 Task: Search one way flight ticket for 5 adults, 2 children, 1 infant in seat and 2 infants on lap in economy from Wilmington: Wilmington International Airport to Evansville: Evansville Regional Airport on 5-3-2023. Choice of flights is JetBlue. Number of bags: 6 checked bags. Price is upto 87000. Outbound departure time preference is 17:30.
Action: Mouse moved to (312, 124)
Screenshot: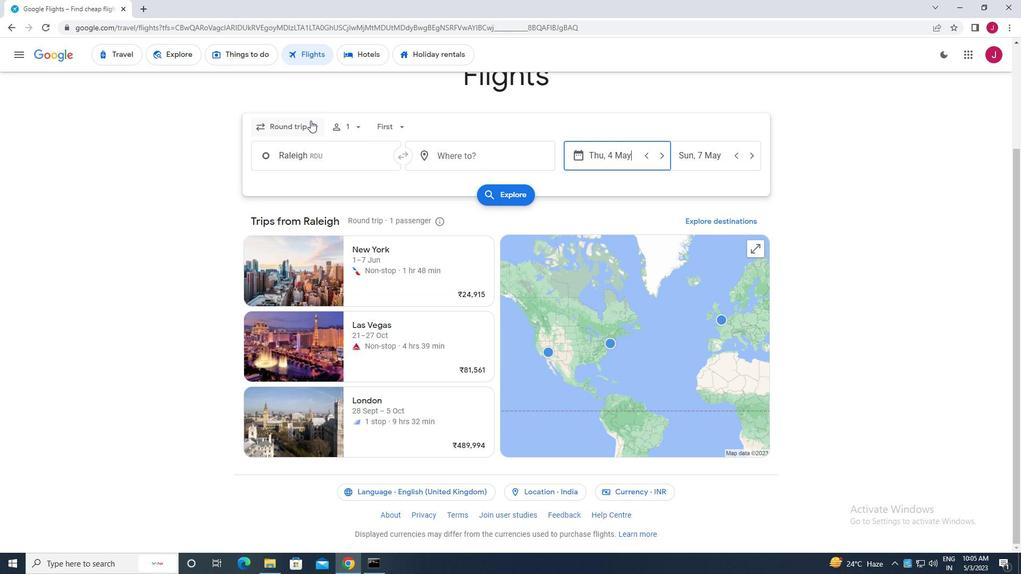 
Action: Mouse pressed left at (312, 124)
Screenshot: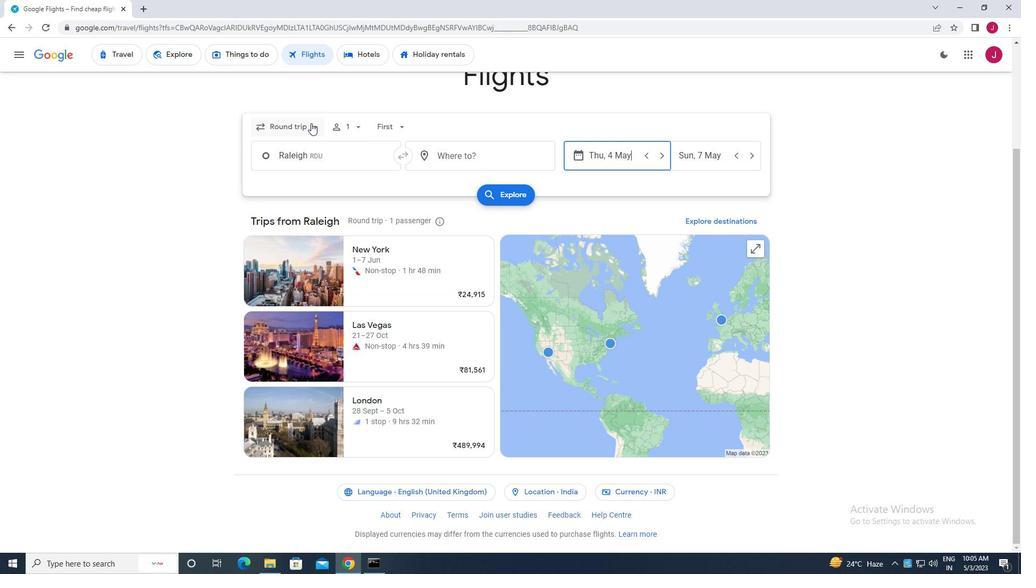 
Action: Mouse moved to (314, 176)
Screenshot: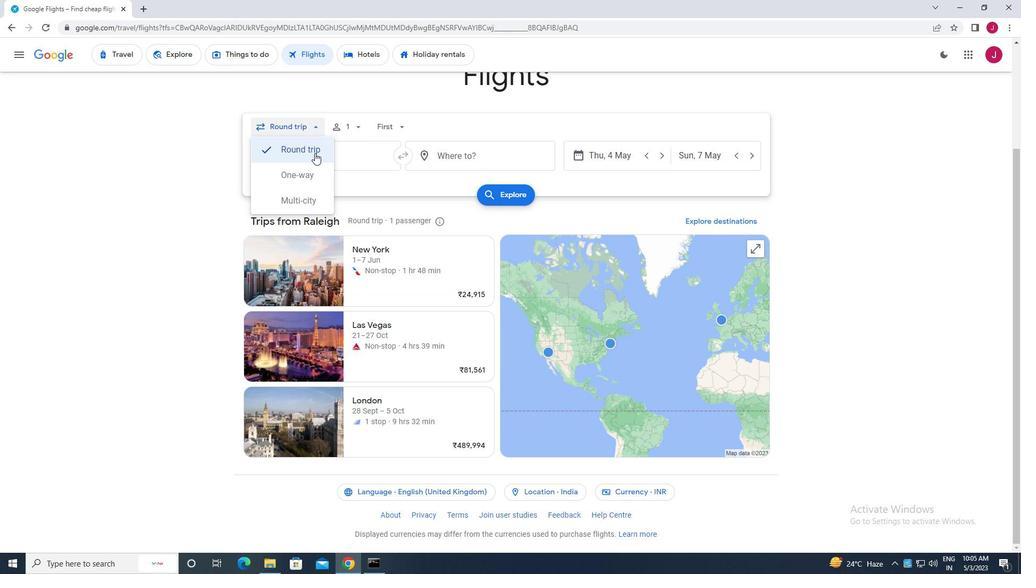 
Action: Mouse pressed left at (314, 176)
Screenshot: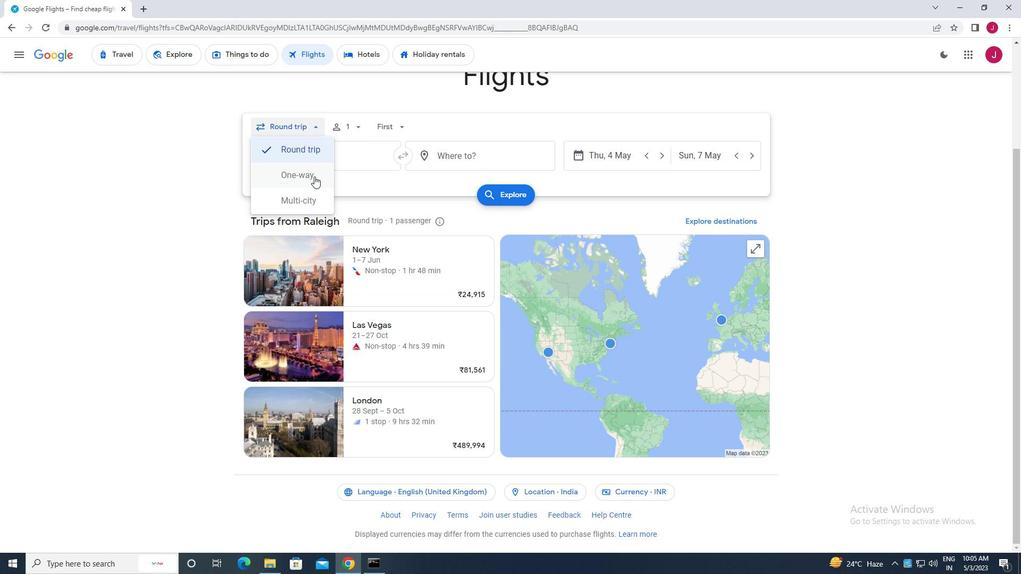 
Action: Mouse moved to (353, 129)
Screenshot: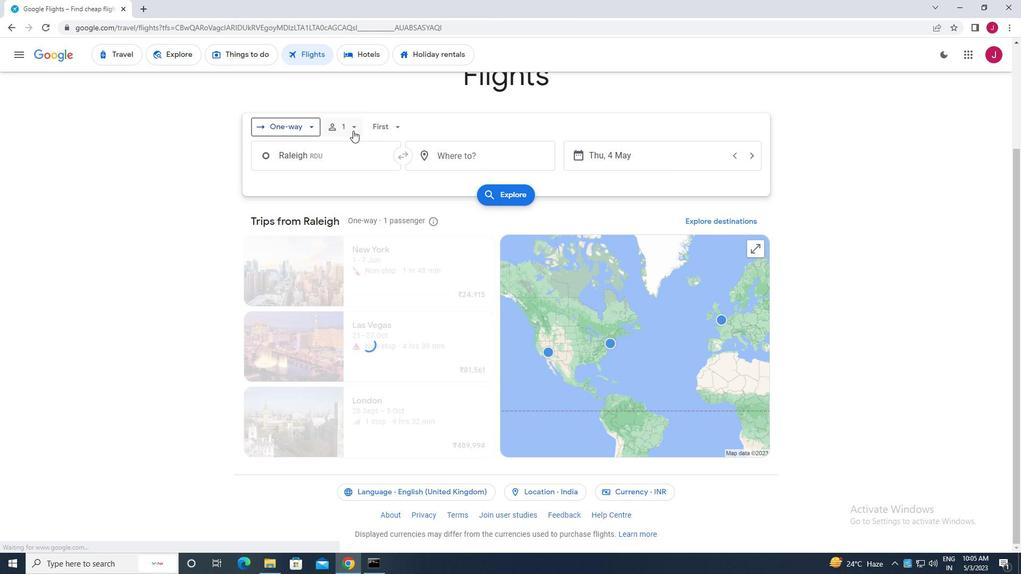 
Action: Mouse pressed left at (353, 129)
Screenshot: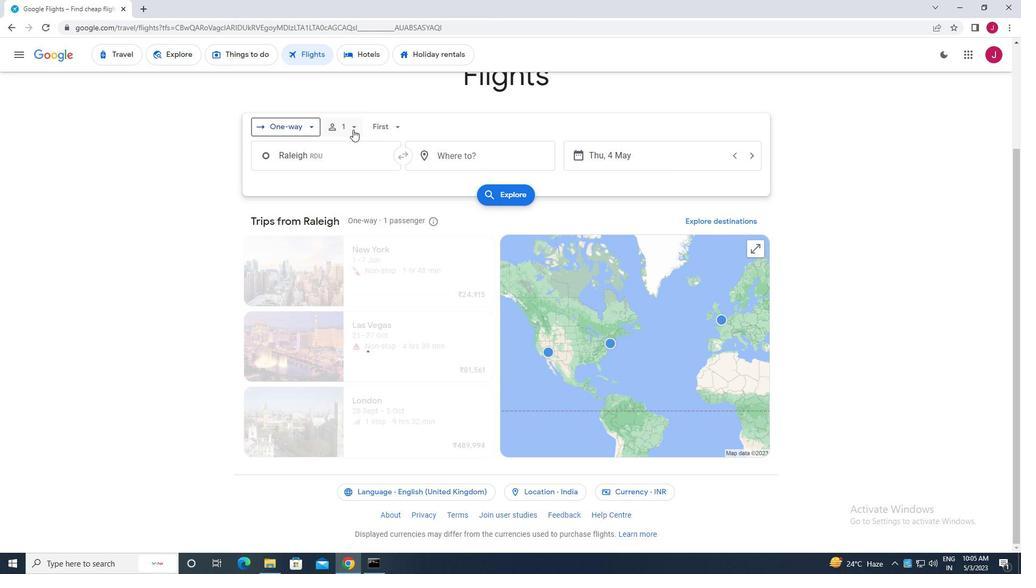 
Action: Mouse moved to (438, 155)
Screenshot: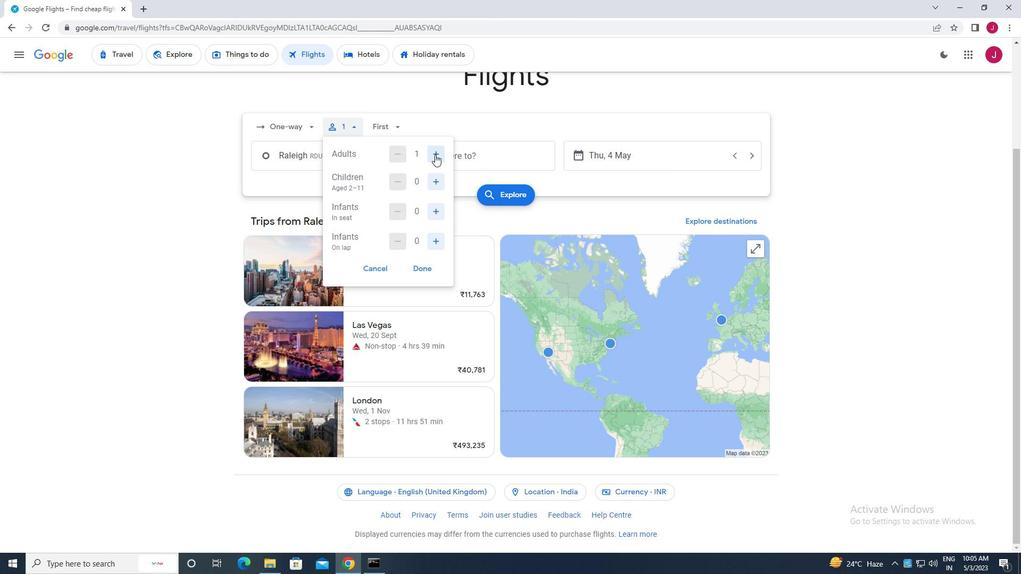 
Action: Mouse pressed left at (438, 155)
Screenshot: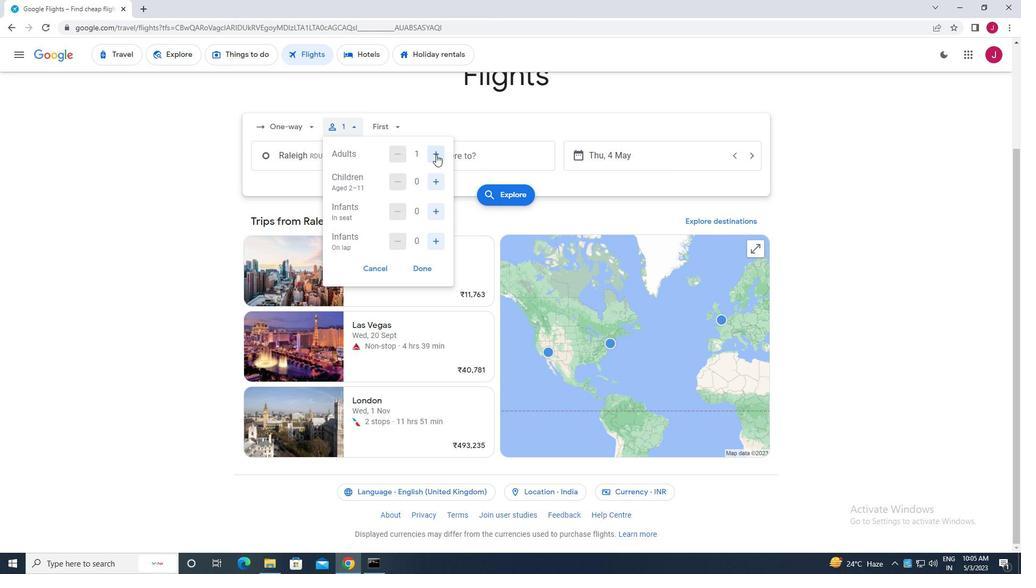 
Action: Mouse pressed left at (438, 155)
Screenshot: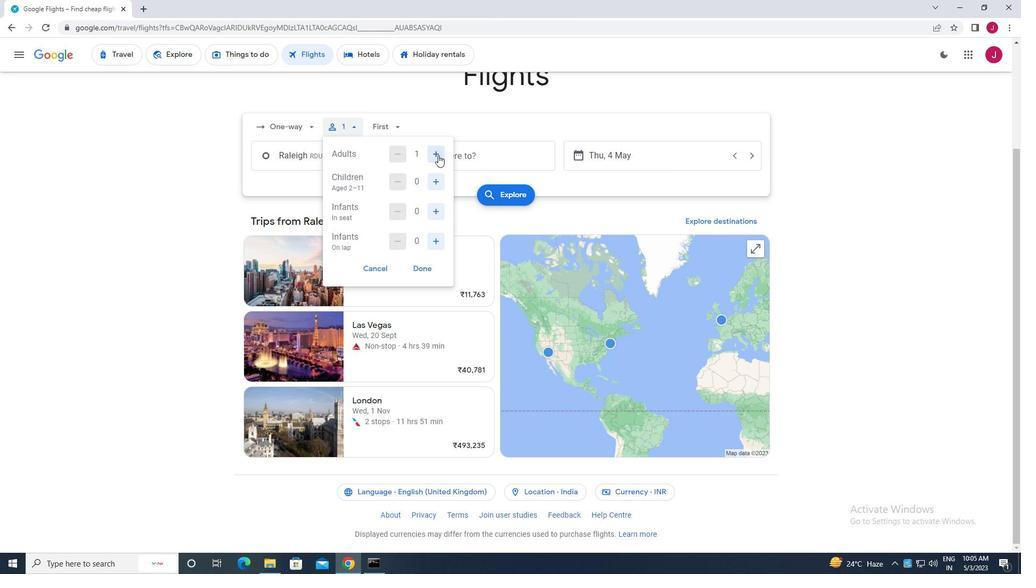 
Action: Mouse pressed left at (438, 155)
Screenshot: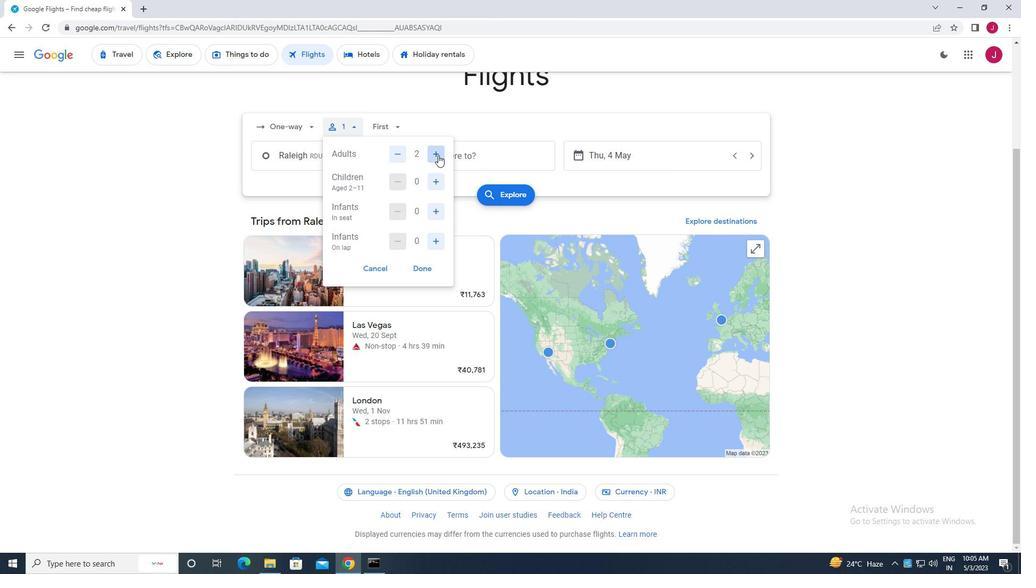 
Action: Mouse pressed left at (438, 155)
Screenshot: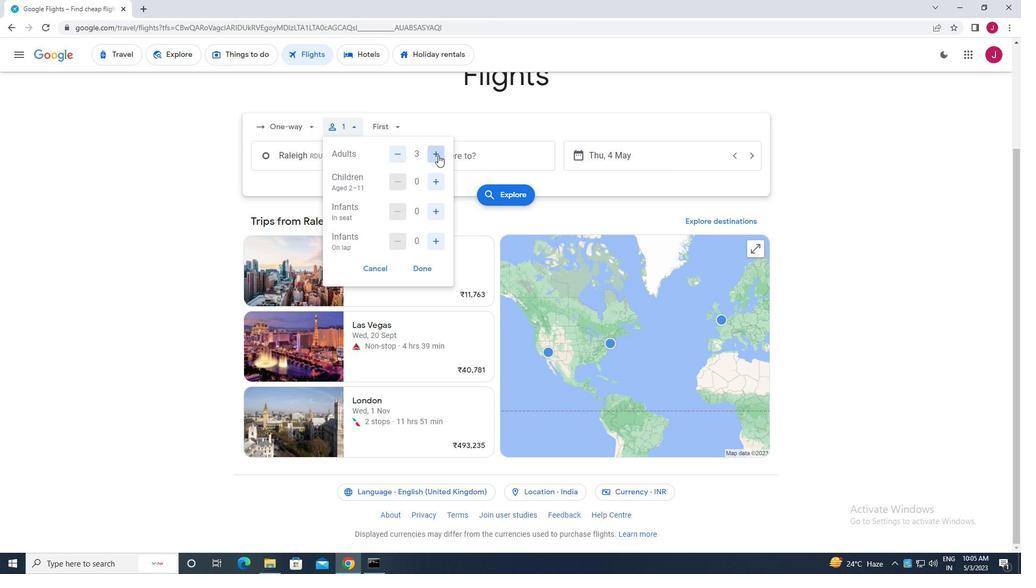 
Action: Mouse moved to (437, 182)
Screenshot: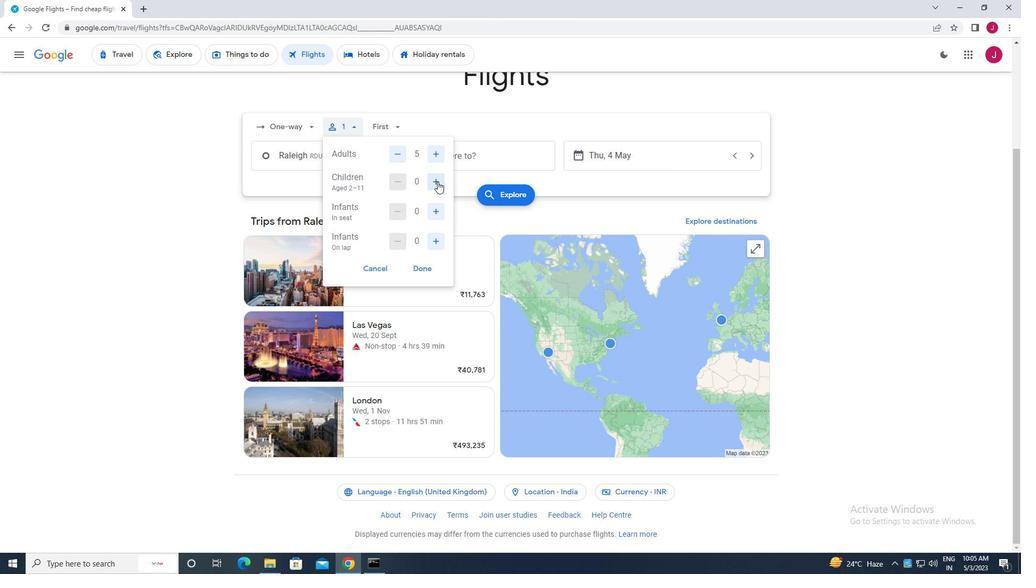 
Action: Mouse pressed left at (437, 182)
Screenshot: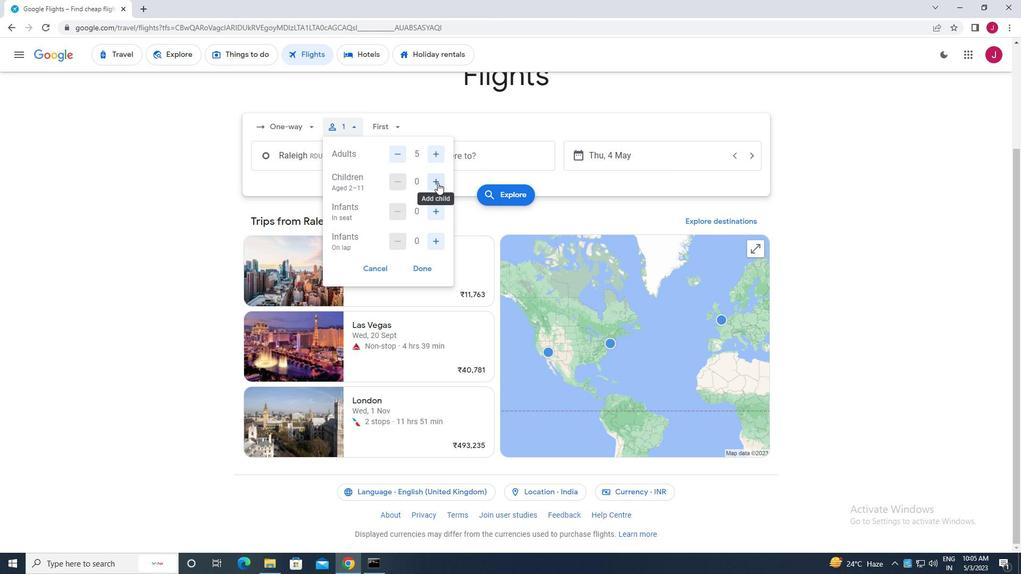 
Action: Mouse pressed left at (437, 182)
Screenshot: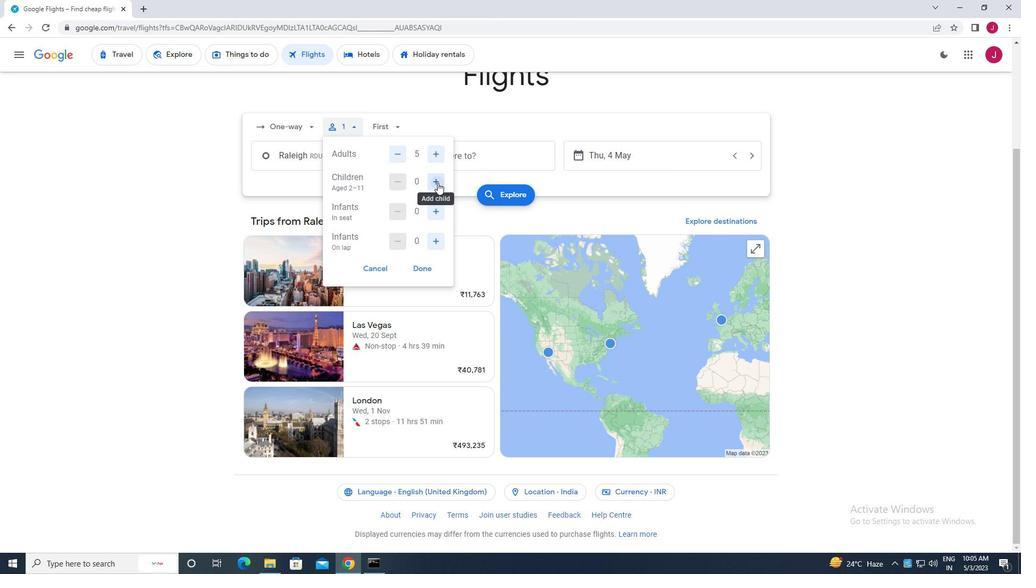 
Action: Mouse moved to (436, 215)
Screenshot: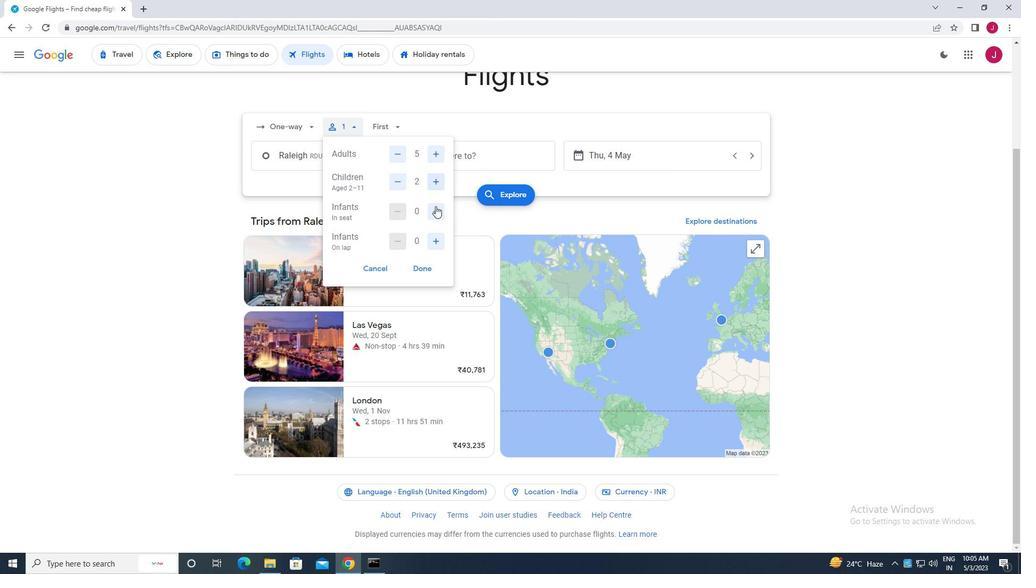 
Action: Mouse pressed left at (436, 215)
Screenshot: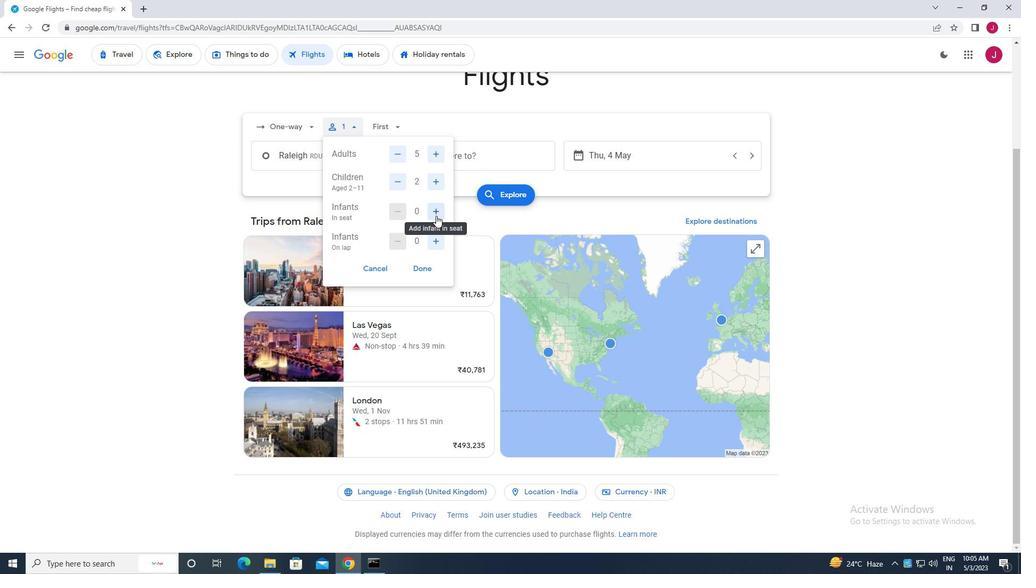
Action: Mouse moved to (438, 239)
Screenshot: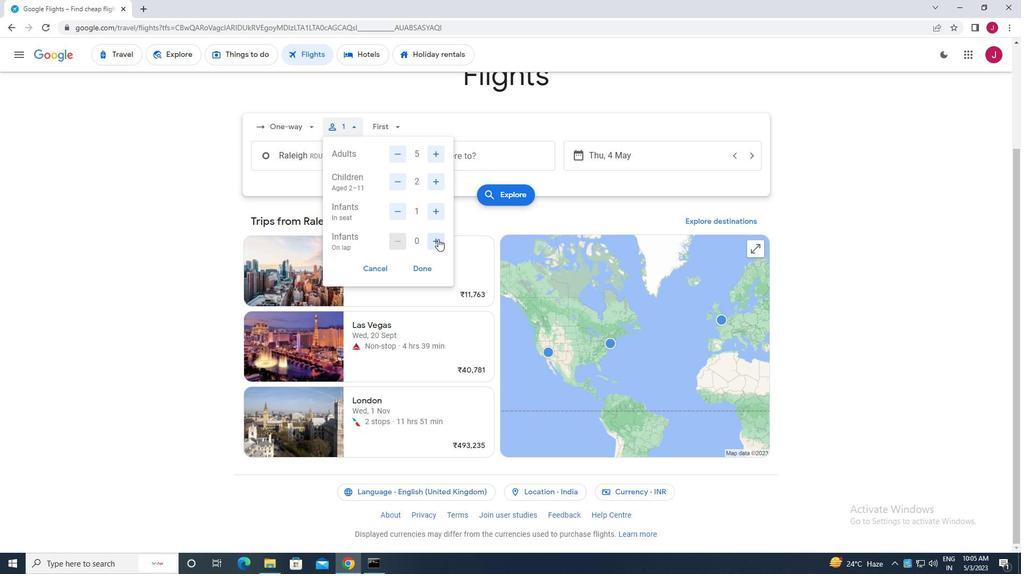 
Action: Mouse pressed left at (438, 239)
Screenshot: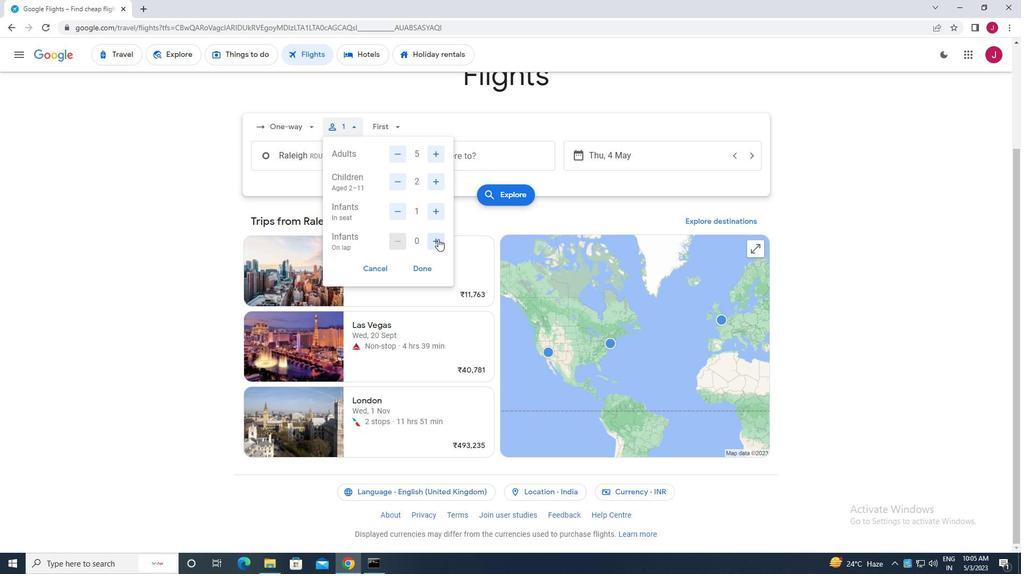 
Action: Mouse pressed left at (438, 239)
Screenshot: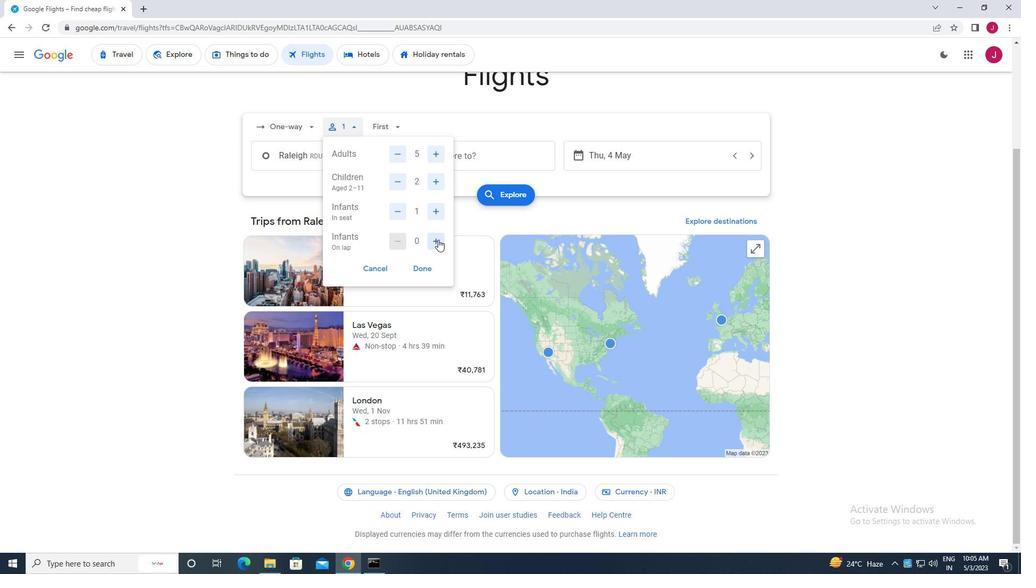 
Action: Mouse moved to (396, 240)
Screenshot: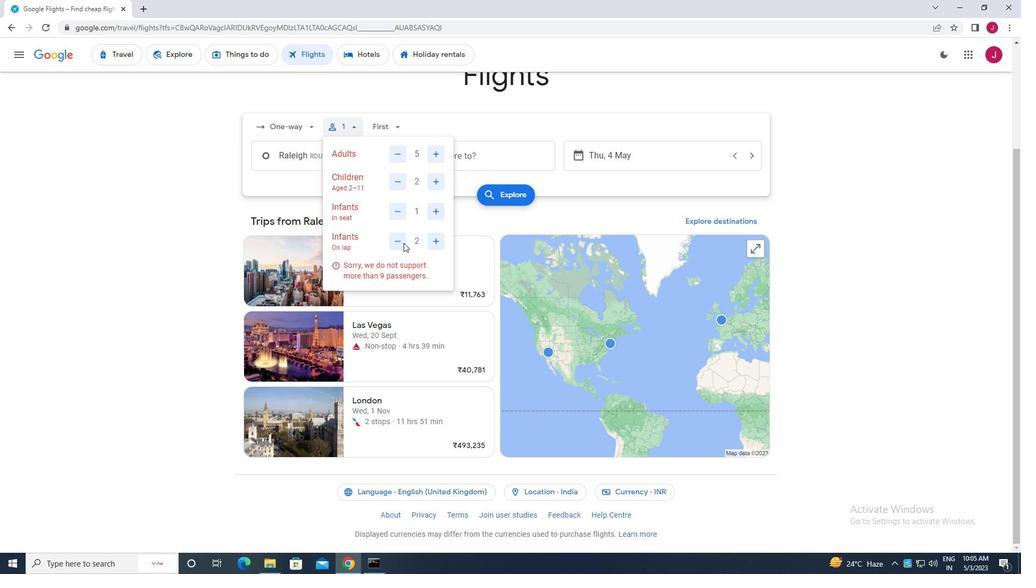 
Action: Mouse pressed left at (396, 240)
Screenshot: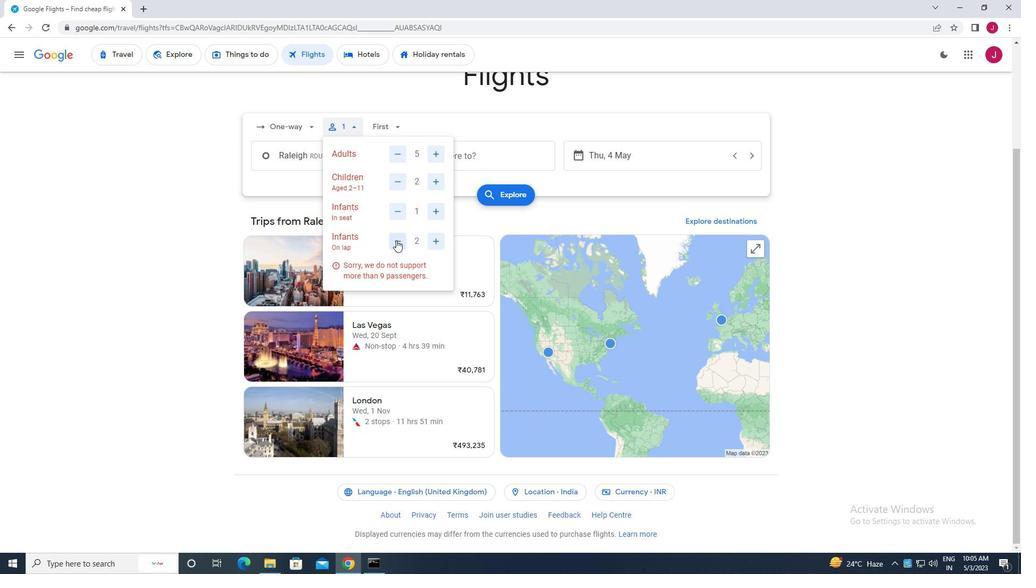 
Action: Mouse moved to (416, 266)
Screenshot: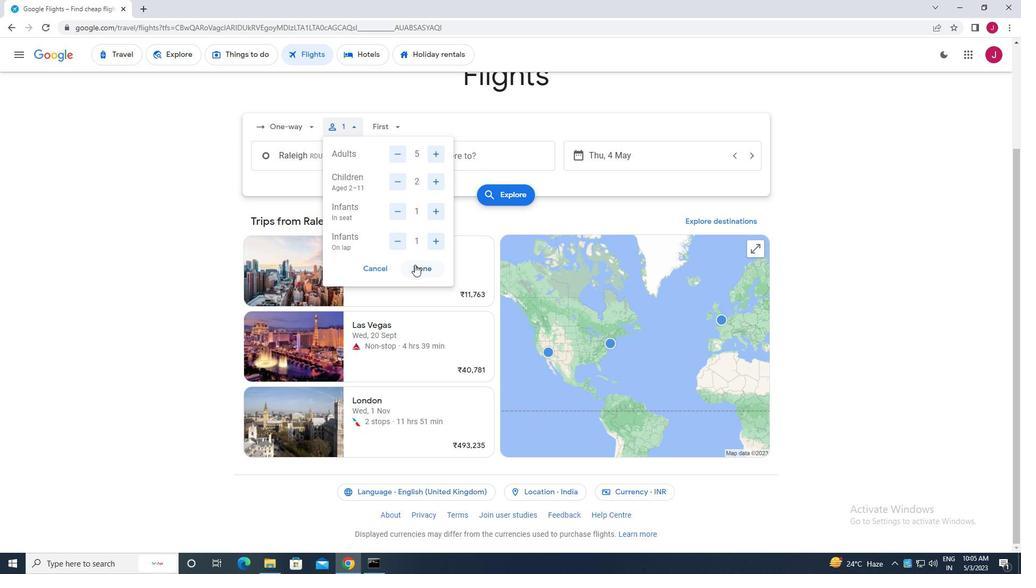 
Action: Mouse pressed left at (416, 266)
Screenshot: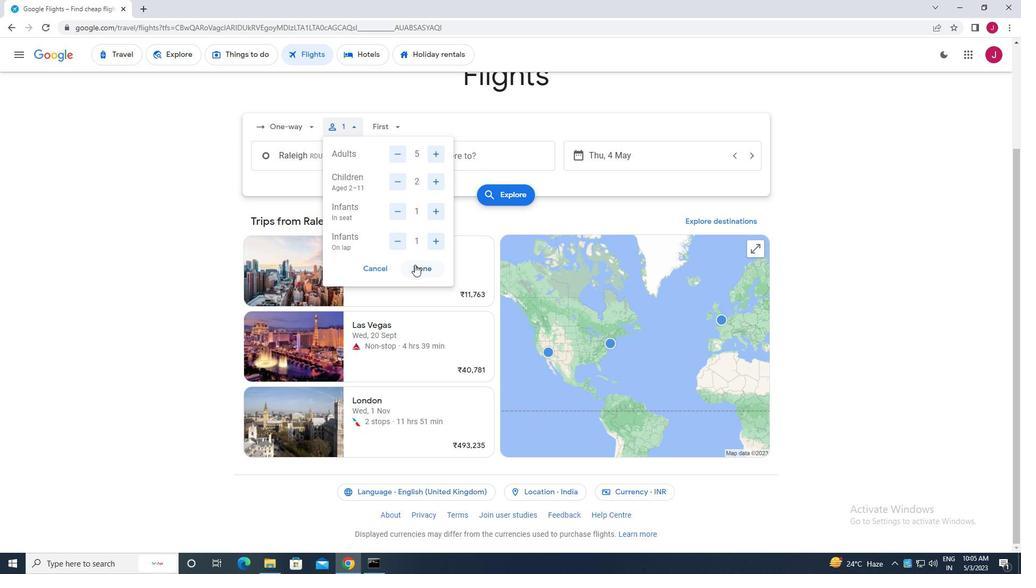 
Action: Mouse moved to (394, 129)
Screenshot: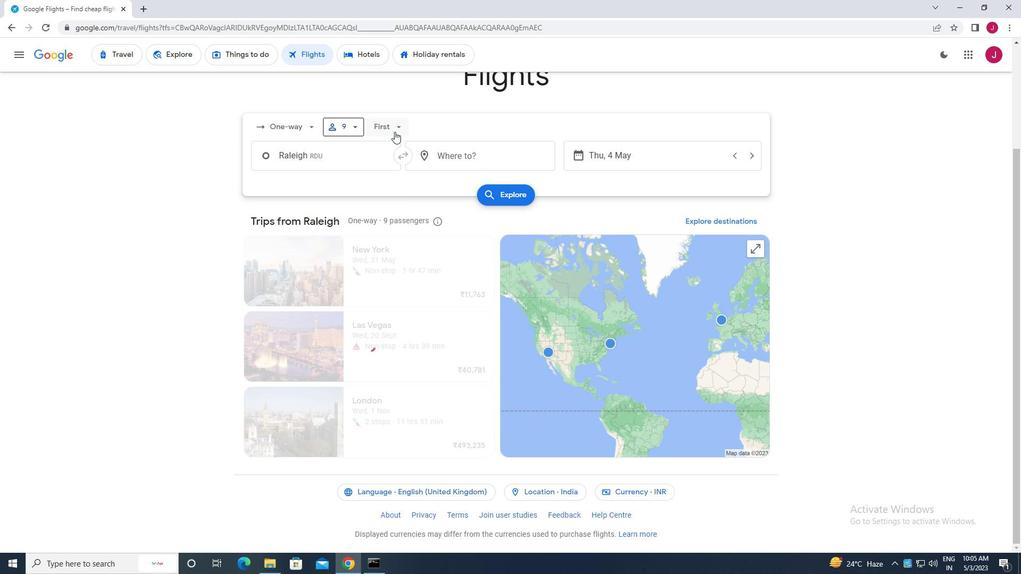 
Action: Mouse pressed left at (394, 129)
Screenshot: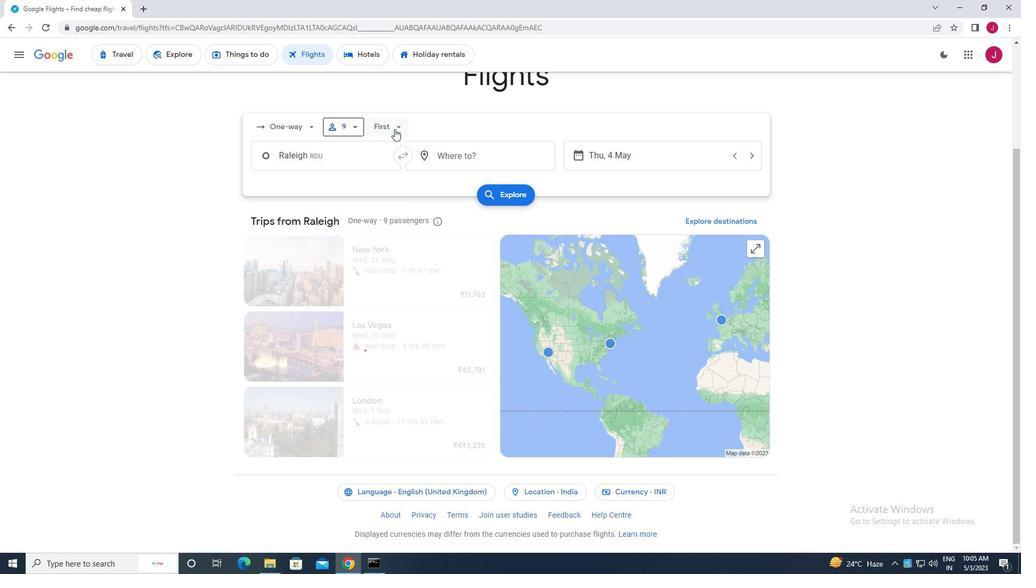 
Action: Mouse moved to (416, 151)
Screenshot: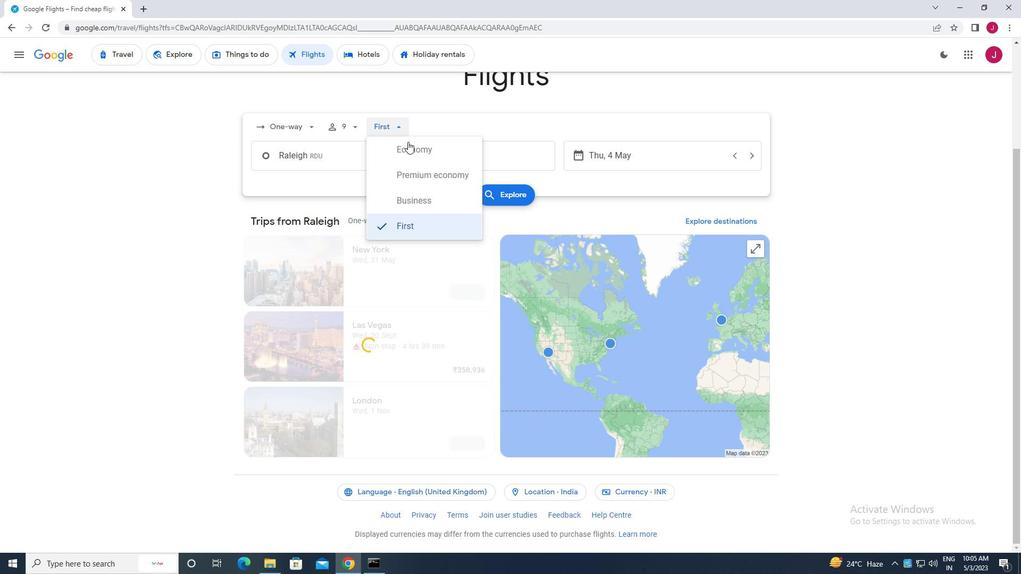 
Action: Mouse pressed left at (416, 151)
Screenshot: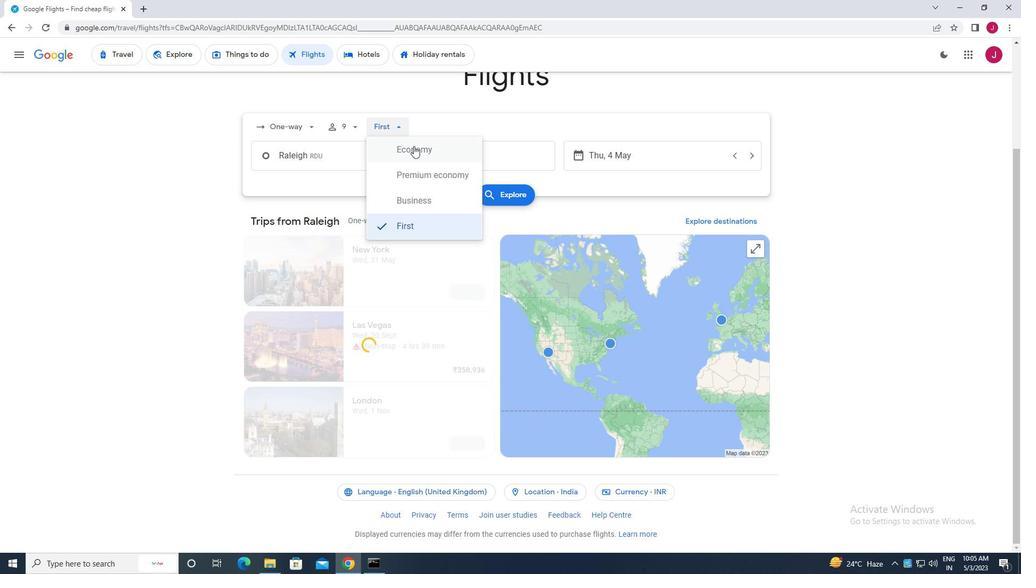 
Action: Mouse moved to (337, 153)
Screenshot: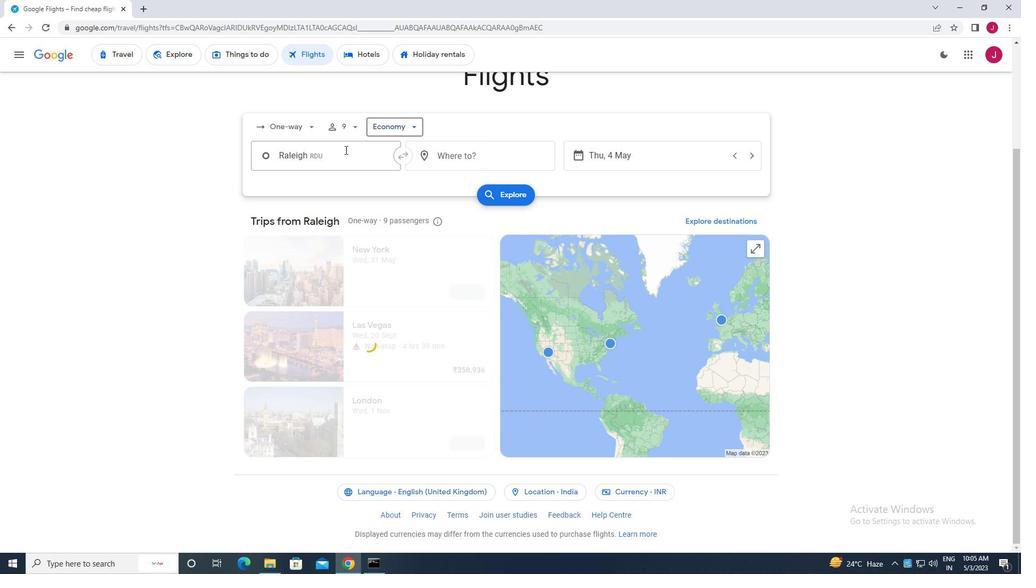 
Action: Mouse pressed left at (337, 153)
Screenshot: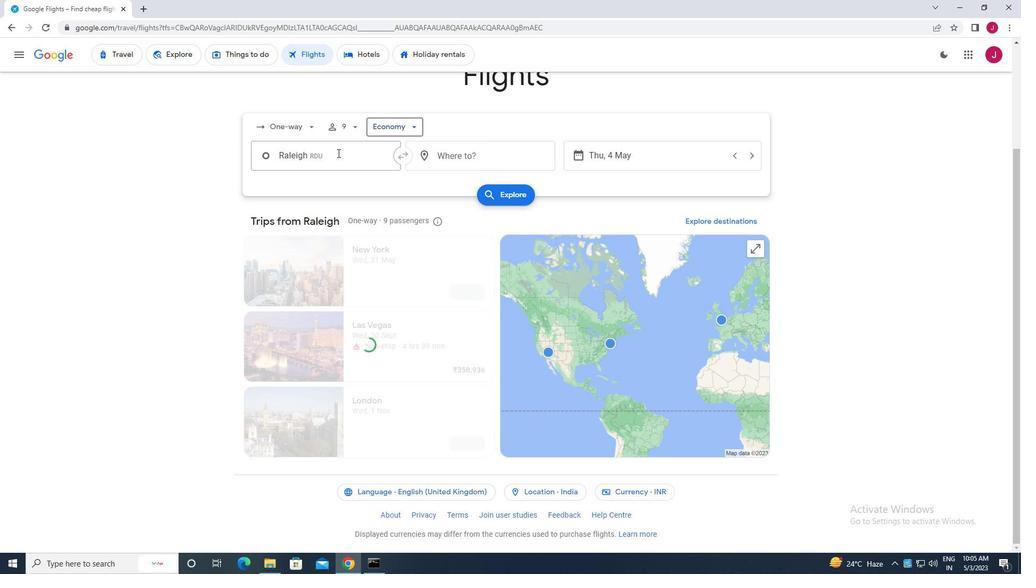 
Action: Mouse moved to (340, 152)
Screenshot: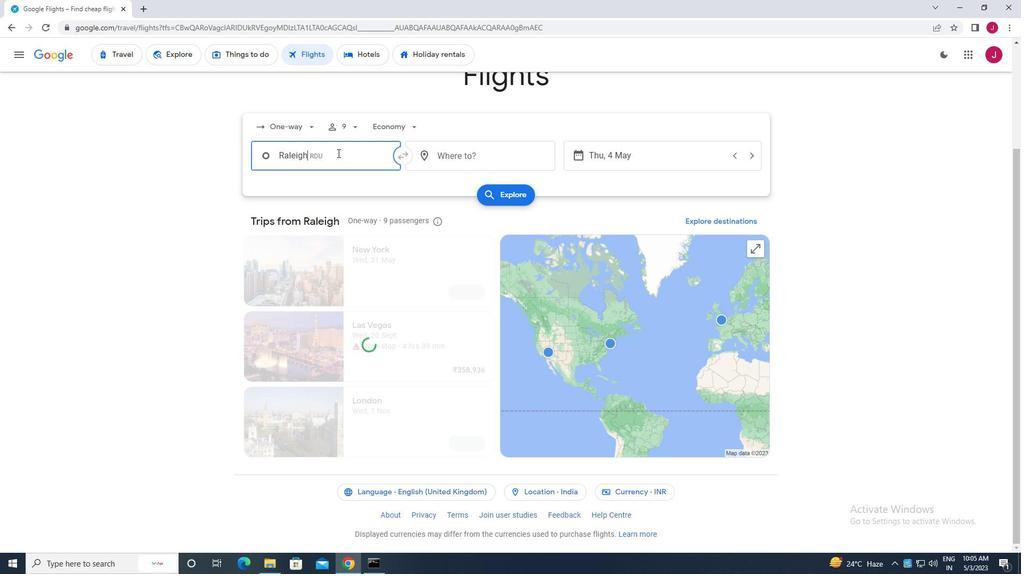 
Action: Key pressed wilmington
Screenshot: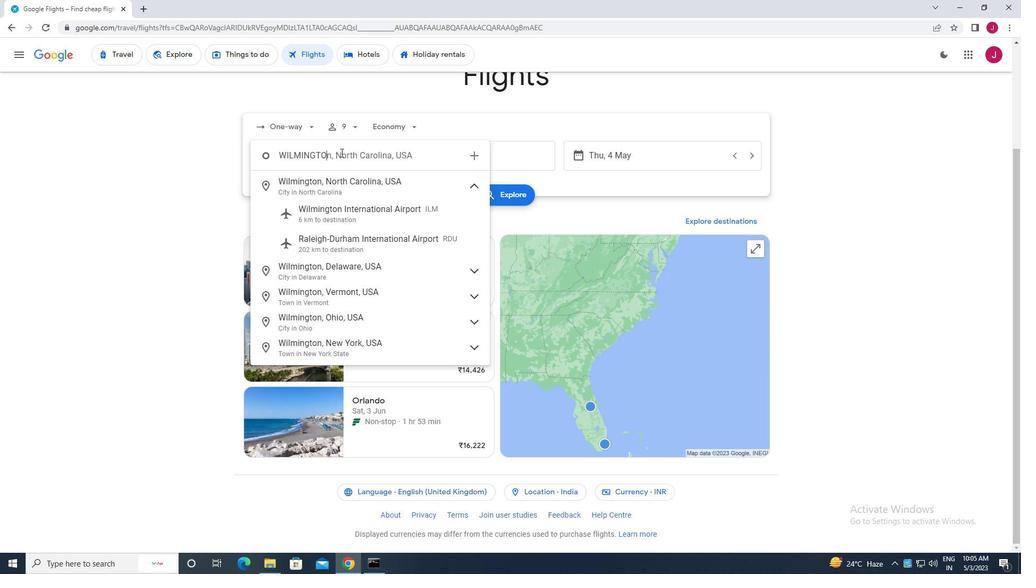 
Action: Mouse moved to (355, 209)
Screenshot: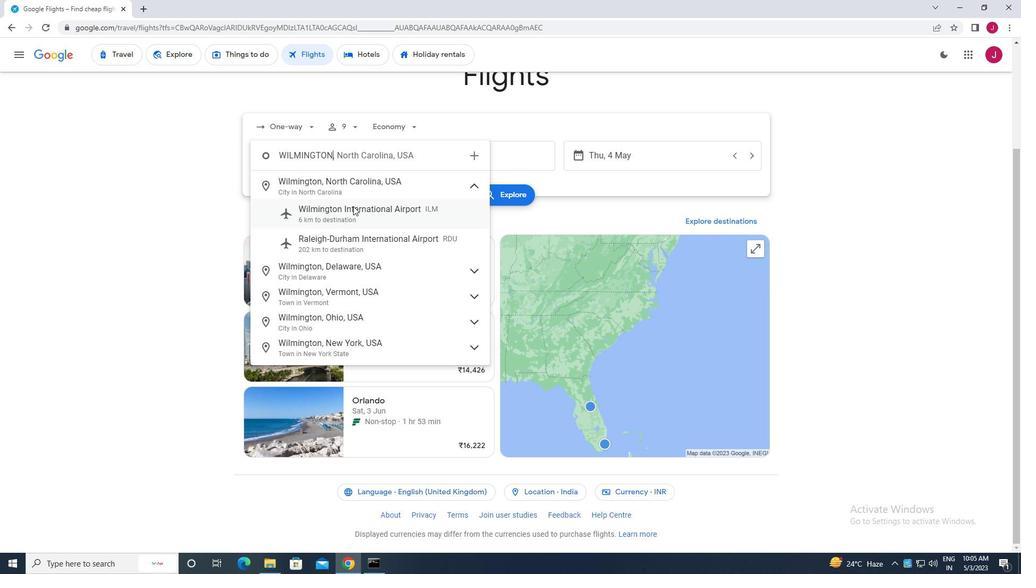 
Action: Mouse pressed left at (355, 209)
Screenshot: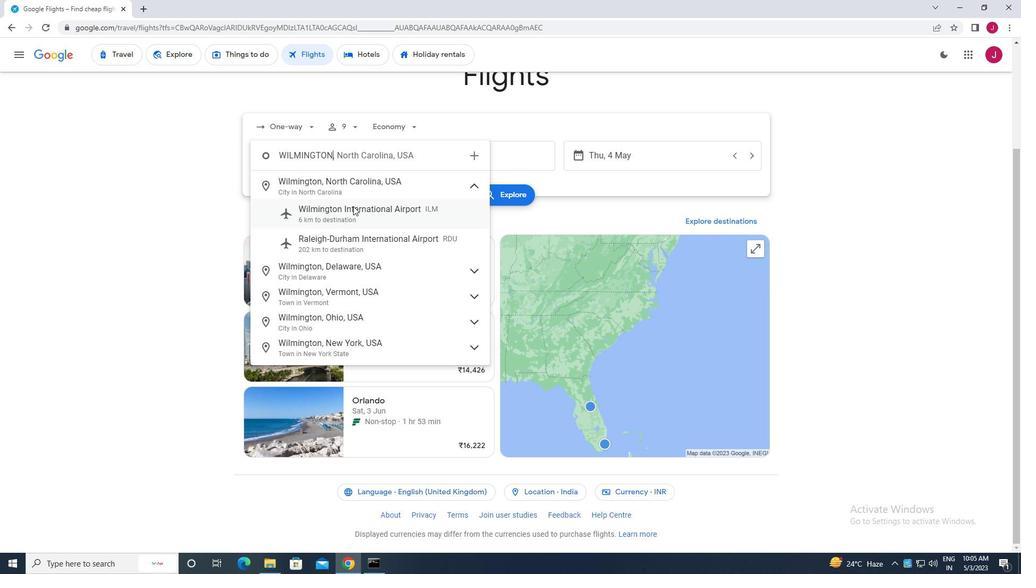 
Action: Mouse moved to (482, 149)
Screenshot: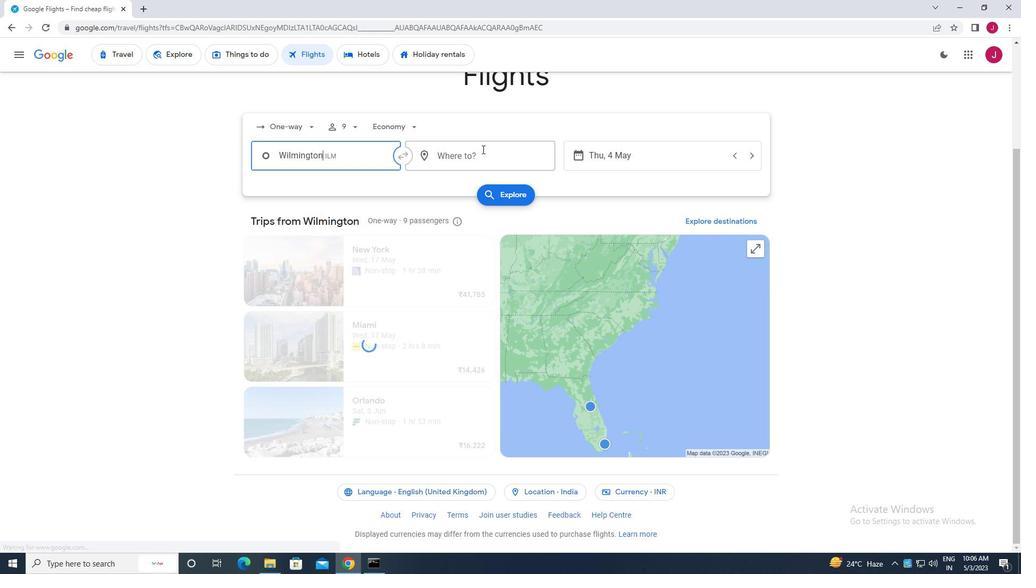 
Action: Mouse pressed left at (482, 149)
Screenshot: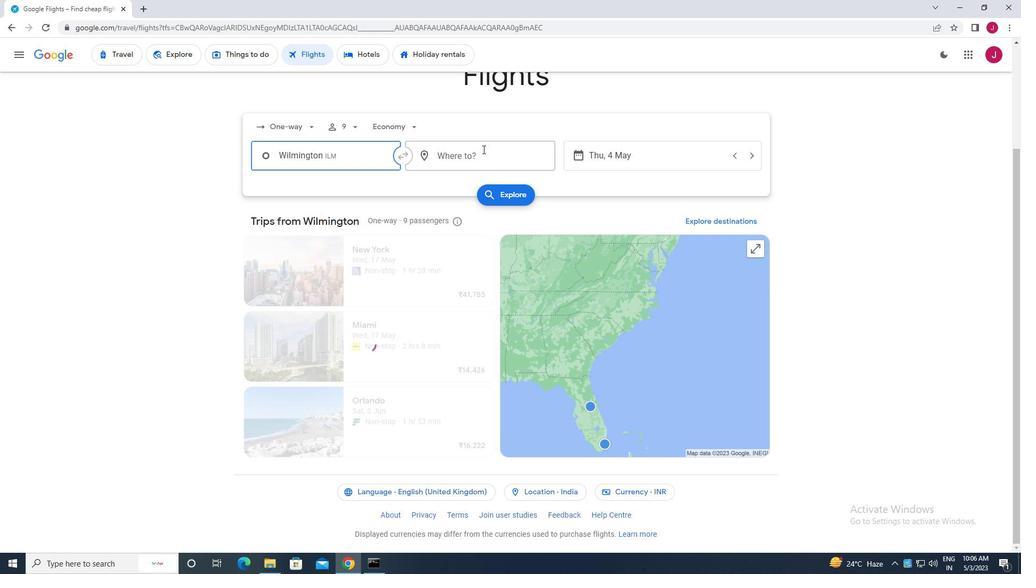 
Action: Mouse moved to (483, 149)
Screenshot: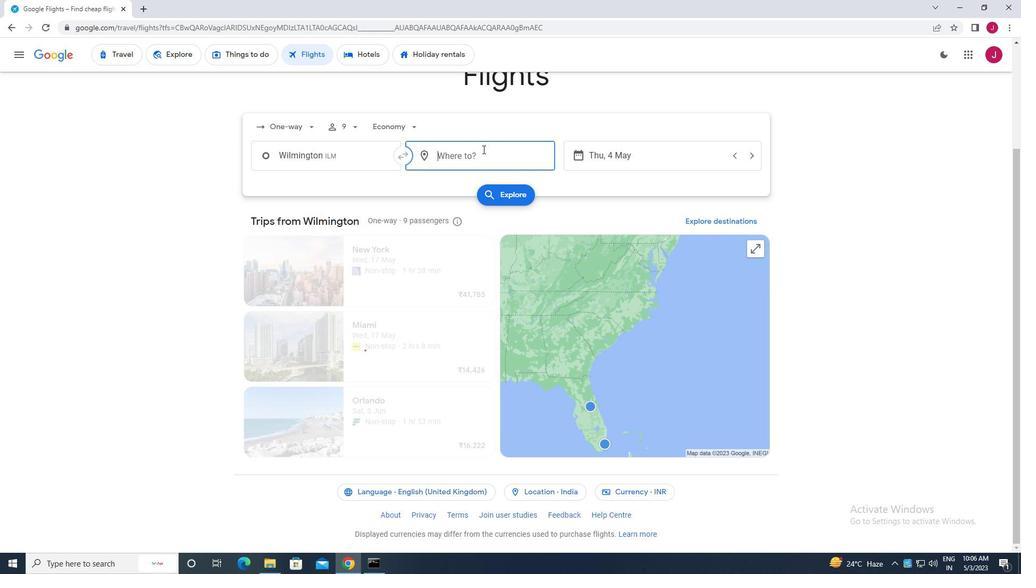 
Action: Key pressed evans
Screenshot: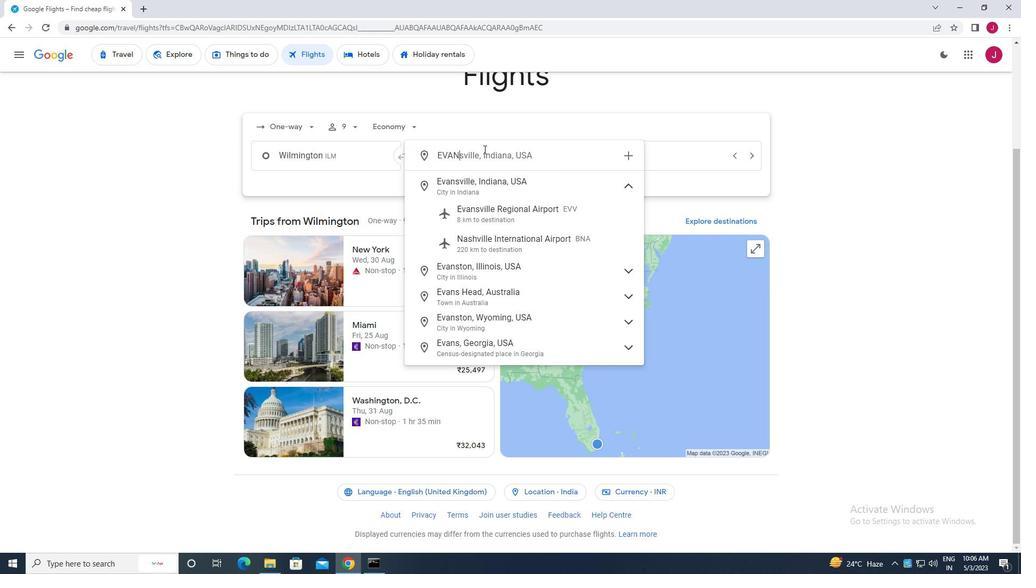 
Action: Mouse moved to (497, 210)
Screenshot: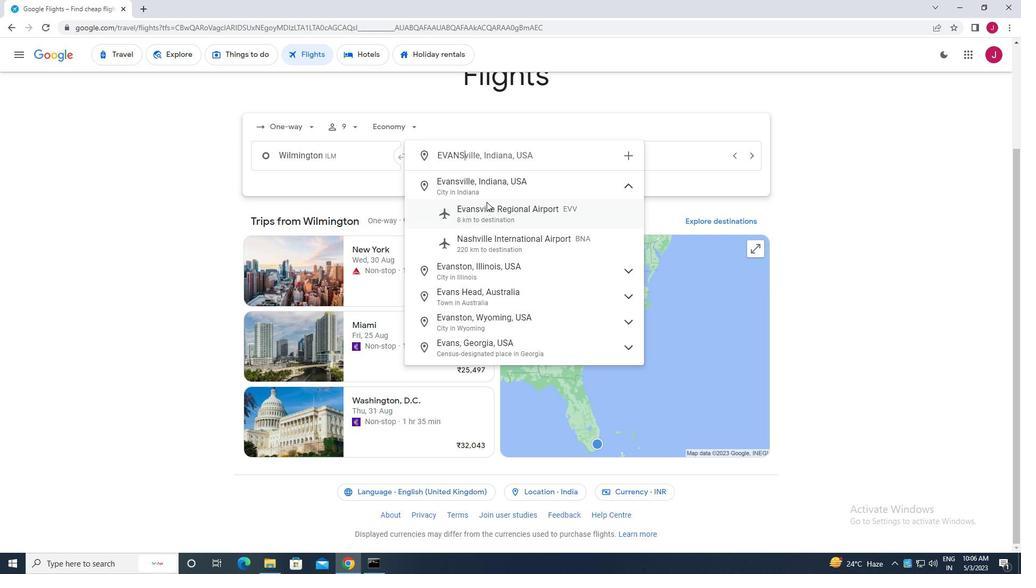 
Action: Mouse pressed left at (497, 210)
Screenshot: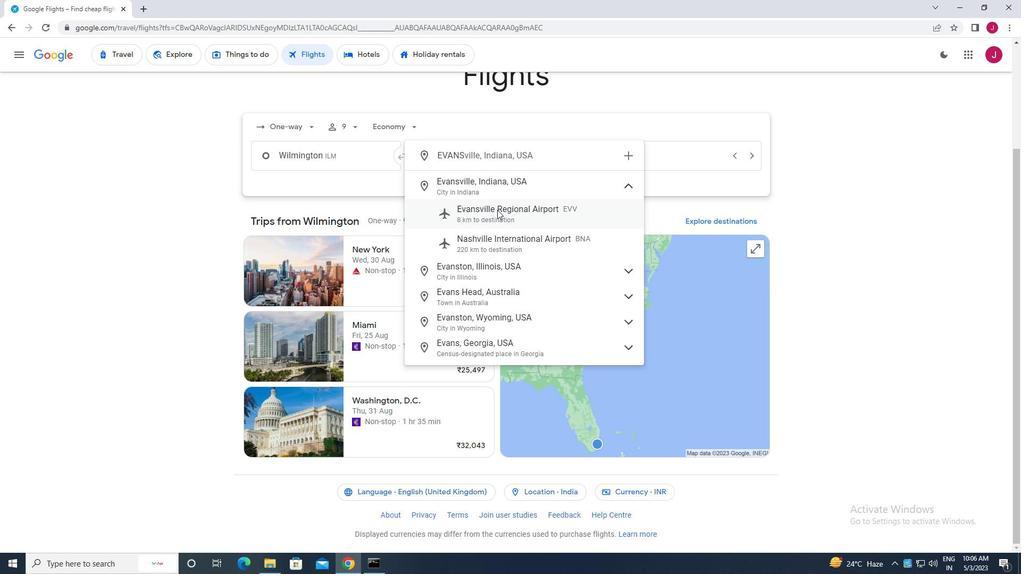 
Action: Mouse moved to (647, 157)
Screenshot: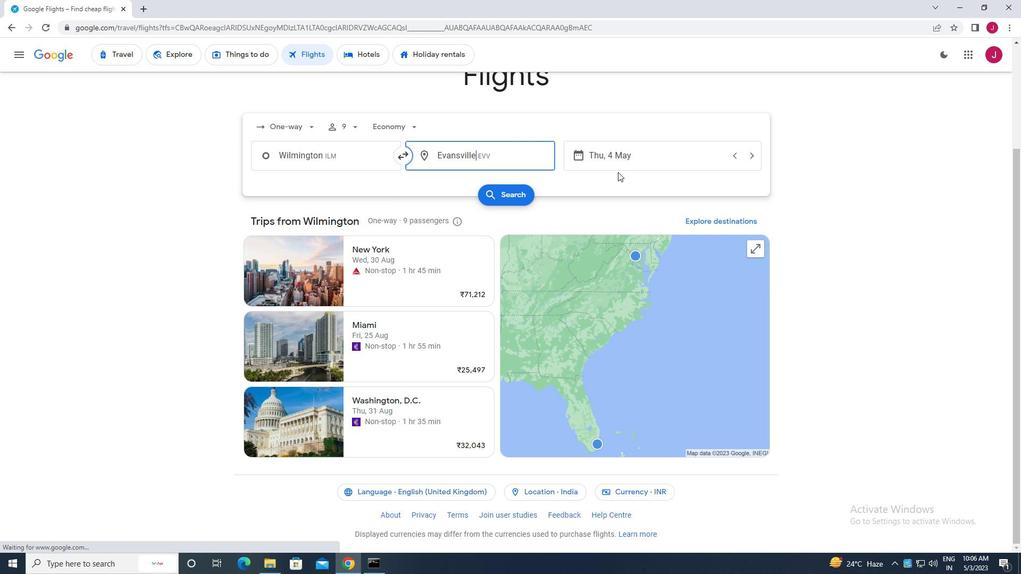 
Action: Mouse pressed left at (647, 157)
Screenshot: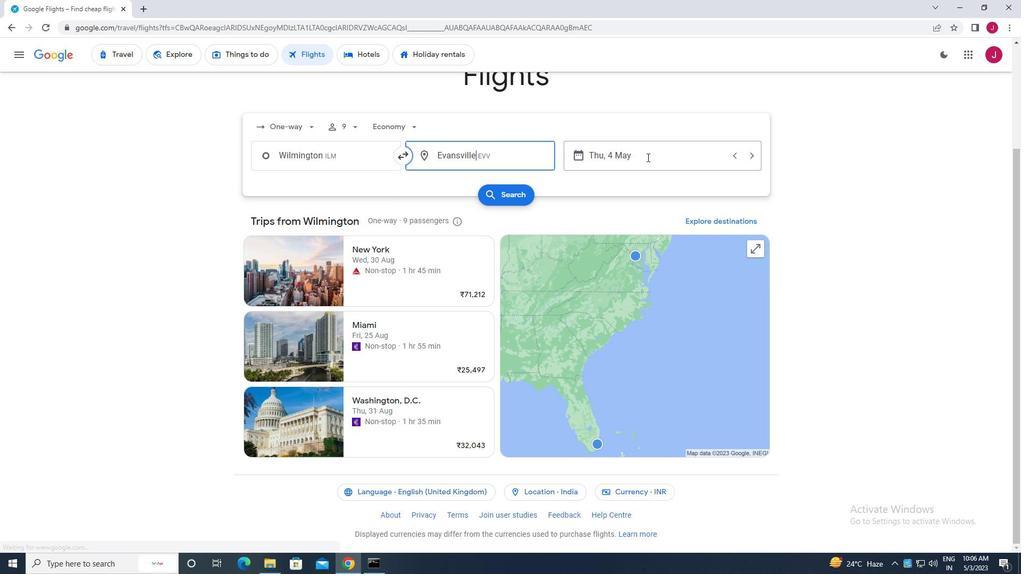 
Action: Mouse moved to (459, 242)
Screenshot: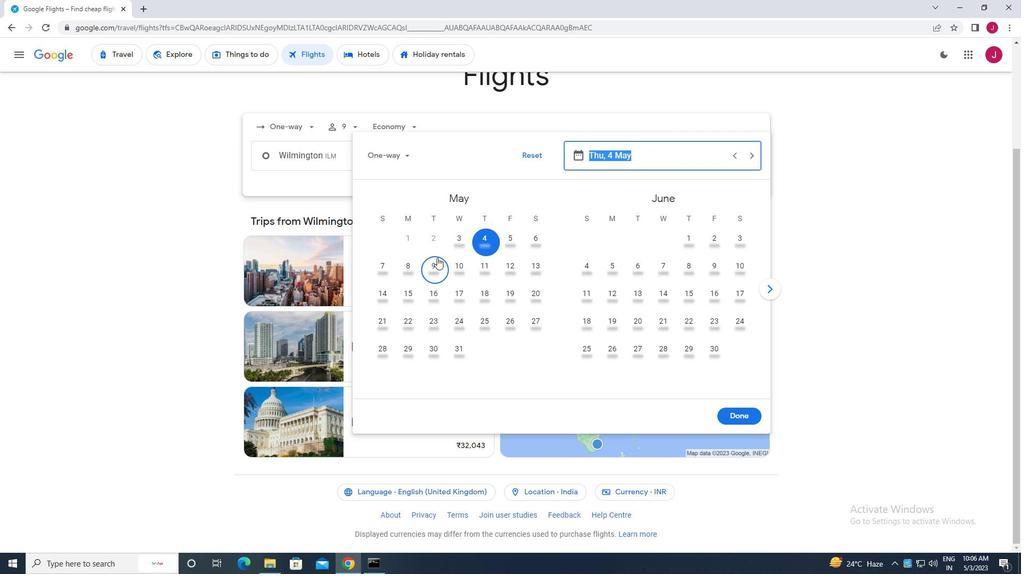 
Action: Mouse pressed left at (459, 242)
Screenshot: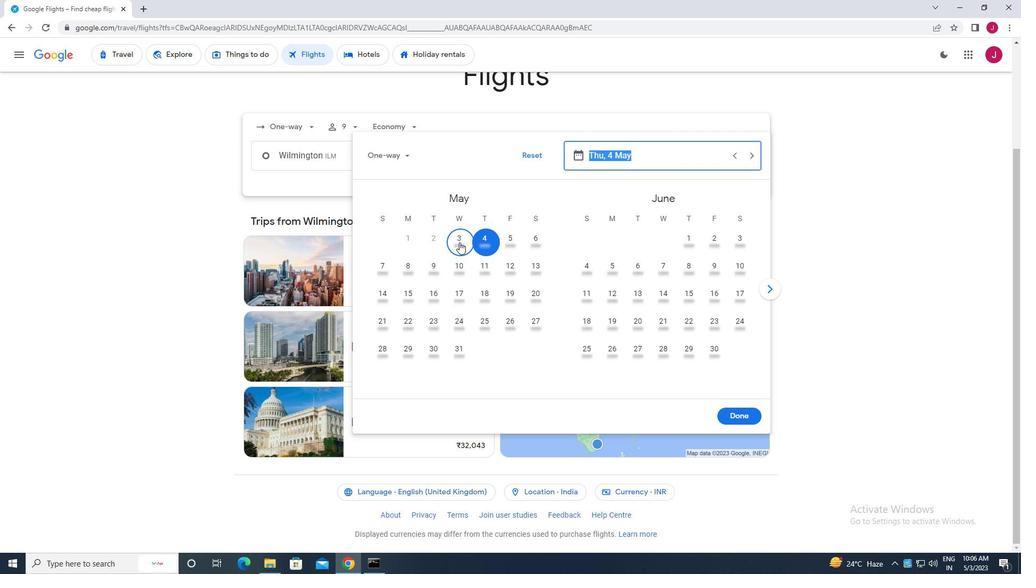 
Action: Mouse moved to (734, 411)
Screenshot: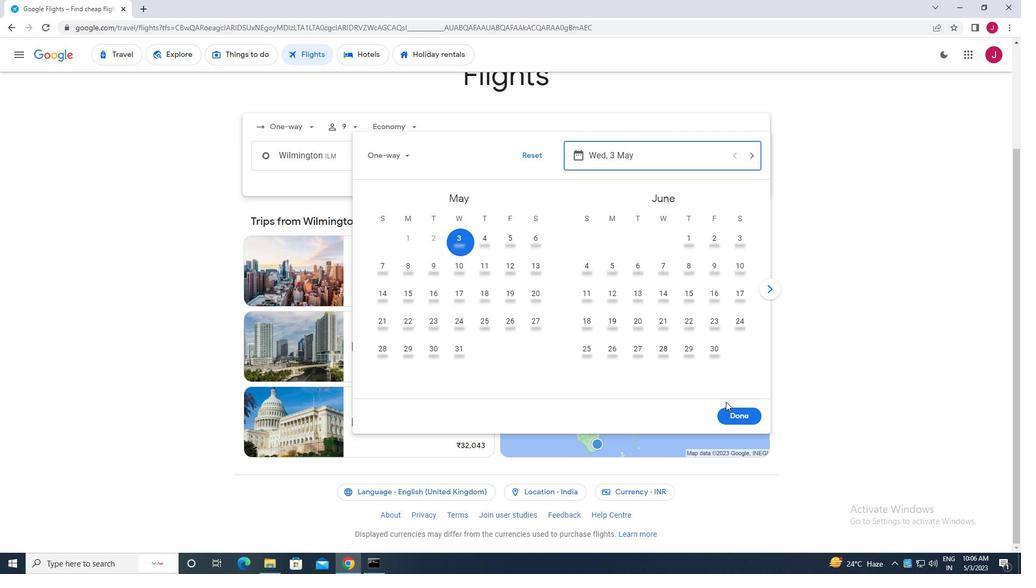 
Action: Mouse pressed left at (734, 411)
Screenshot: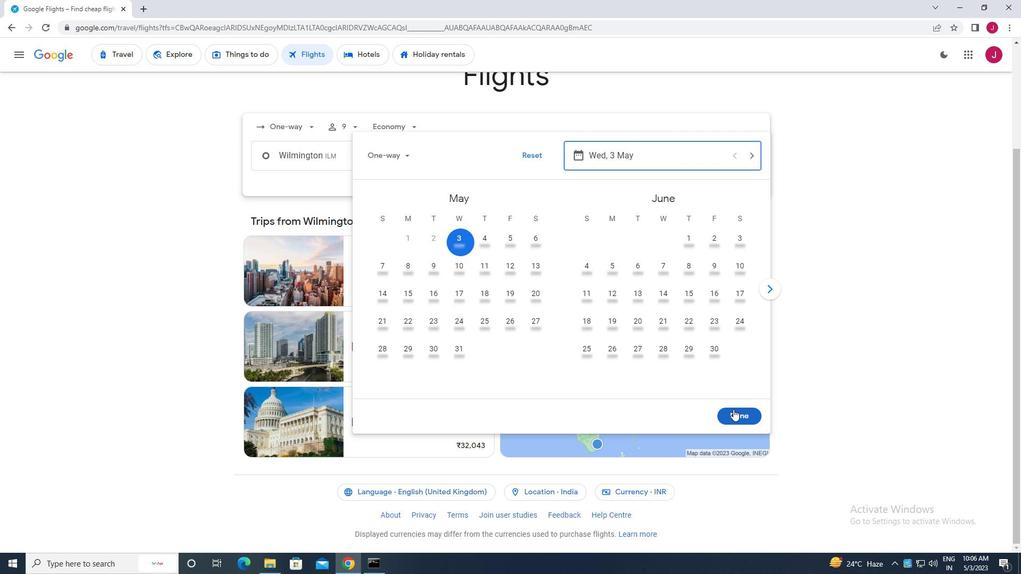 
Action: Mouse moved to (551, 256)
Screenshot: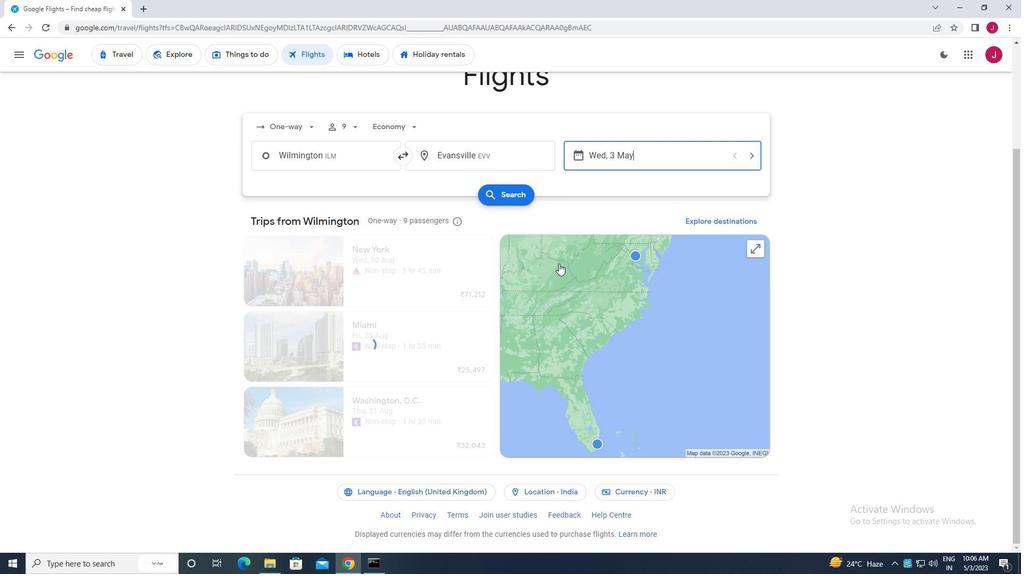 
Action: Mouse scrolled (551, 255) with delta (0, 0)
Screenshot: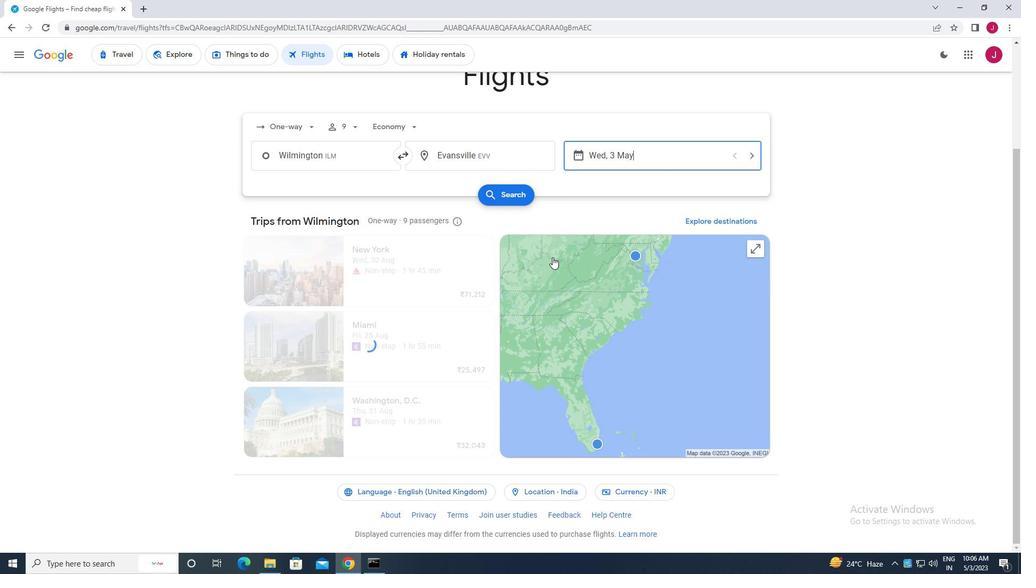 
Action: Mouse moved to (550, 256)
Screenshot: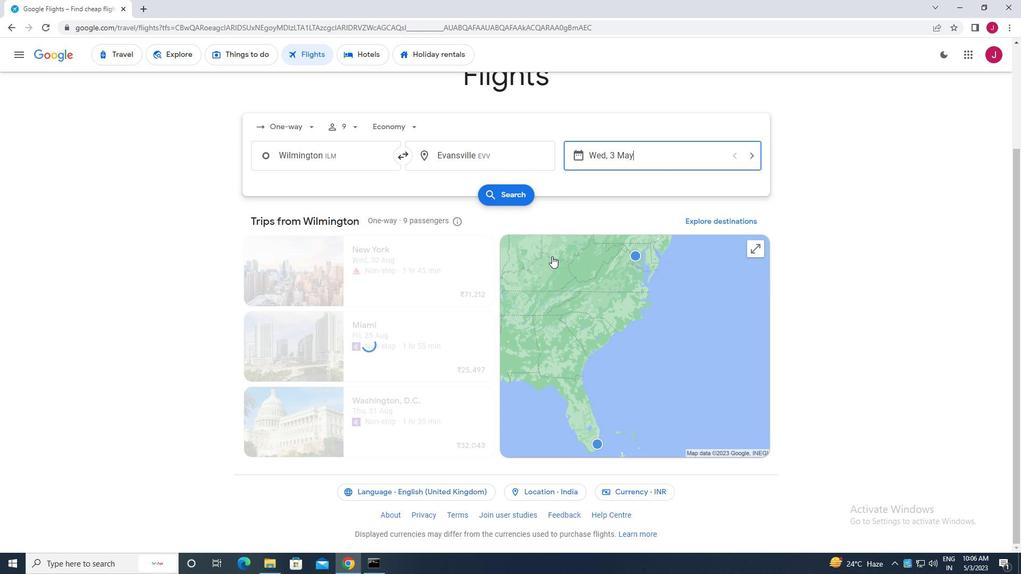 
Action: Mouse scrolled (550, 255) with delta (0, 0)
Screenshot: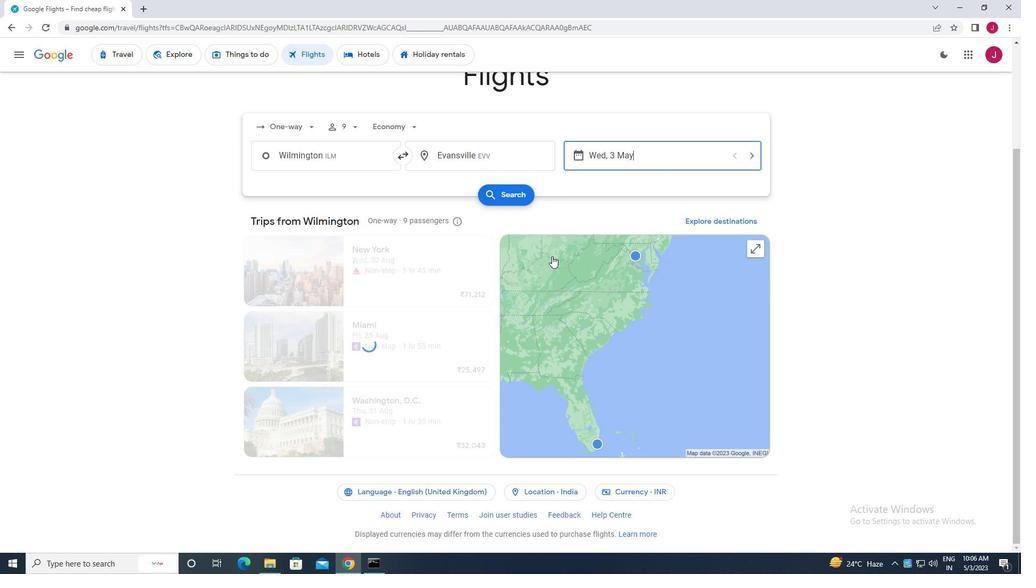 
Action: Mouse moved to (516, 197)
Screenshot: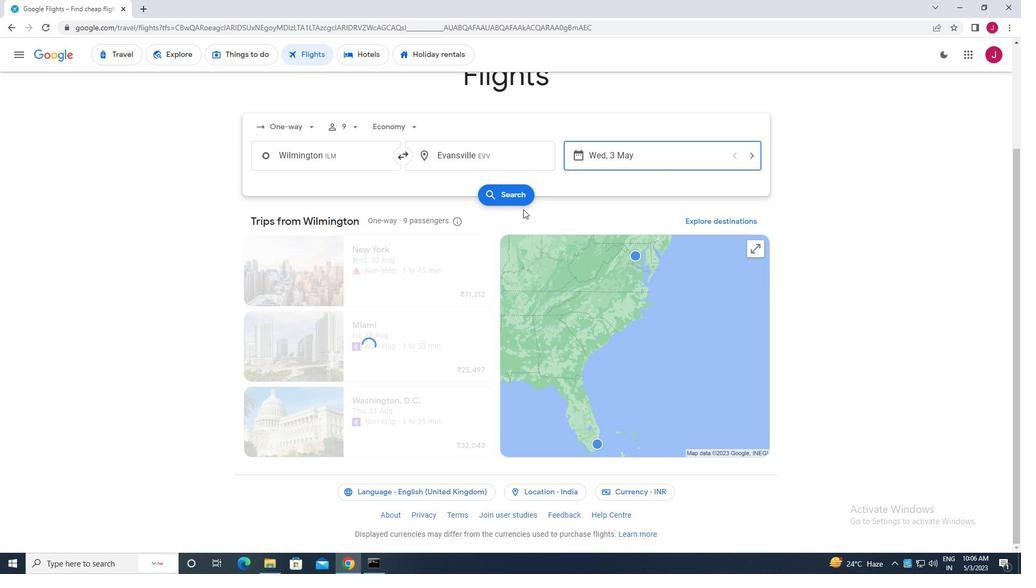 
Action: Mouse pressed left at (516, 197)
Screenshot: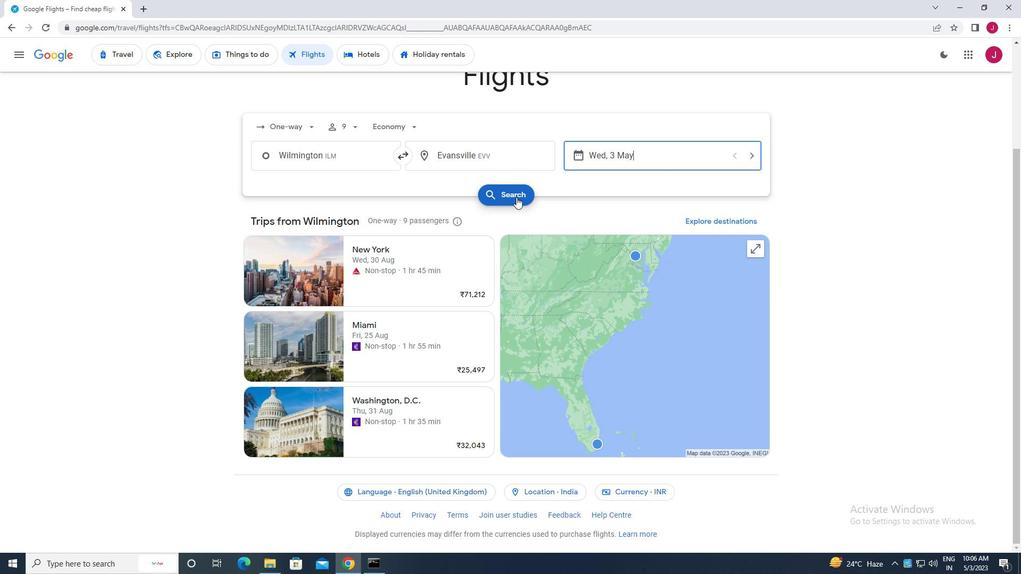 
Action: Mouse moved to (273, 152)
Screenshot: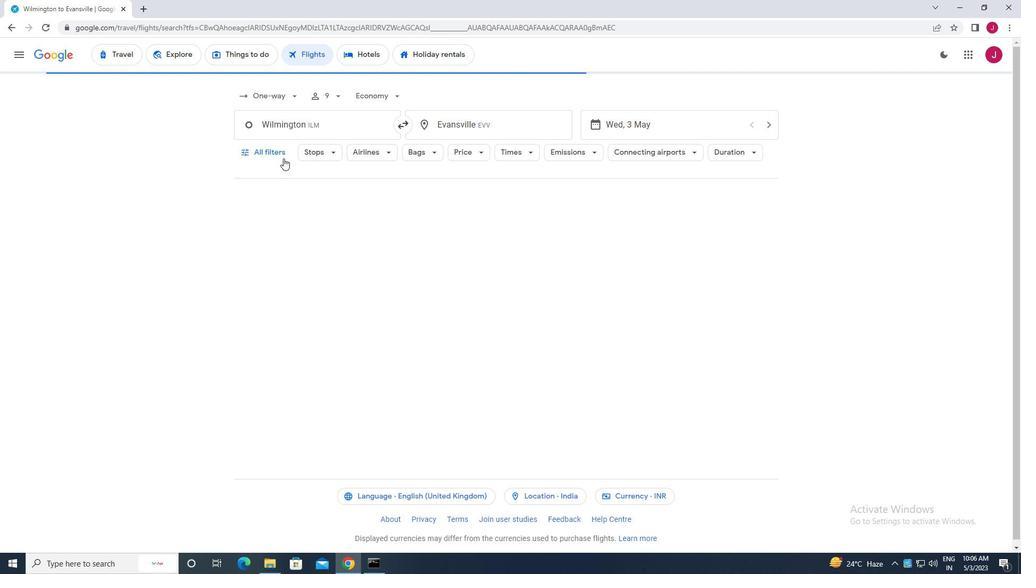 
Action: Mouse pressed left at (273, 152)
Screenshot: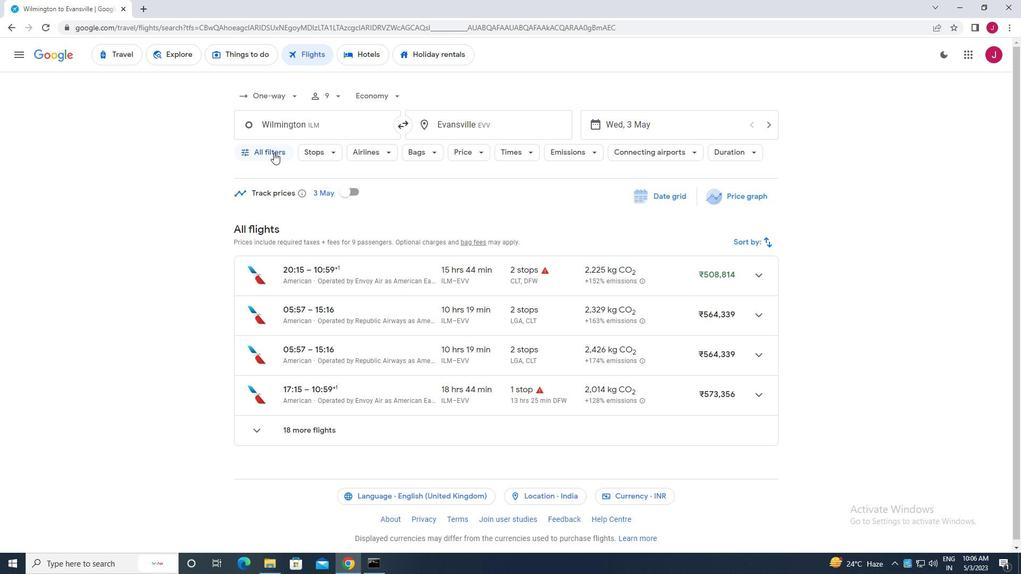 
Action: Mouse moved to (291, 172)
Screenshot: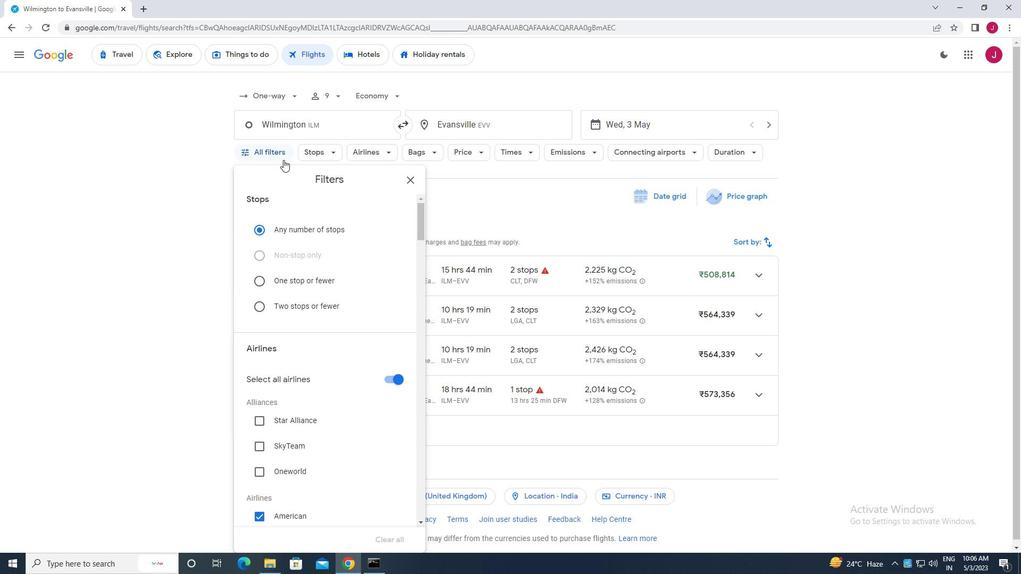 
Action: Mouse scrolled (291, 172) with delta (0, 0)
Screenshot: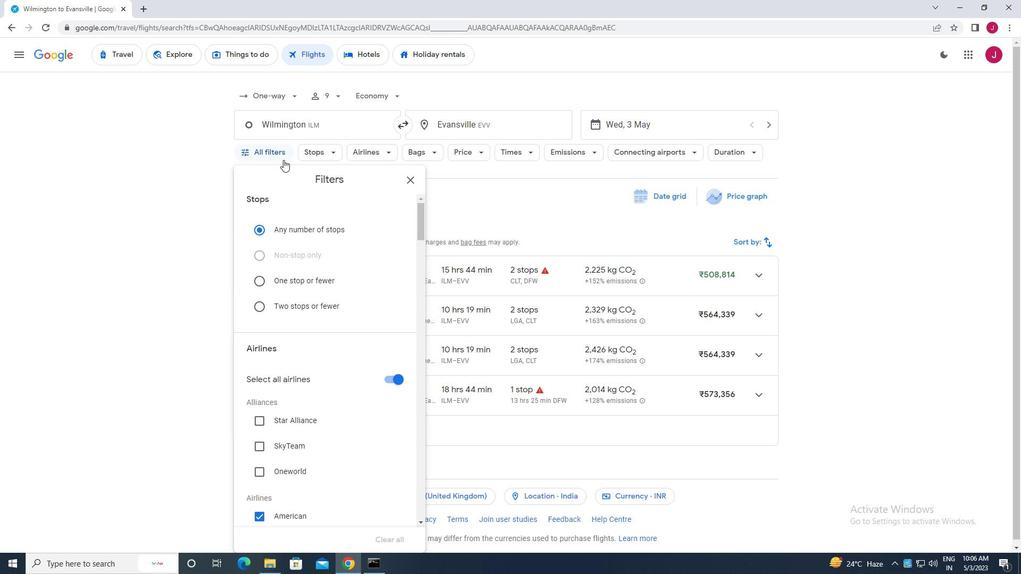 
Action: Mouse moved to (292, 173)
Screenshot: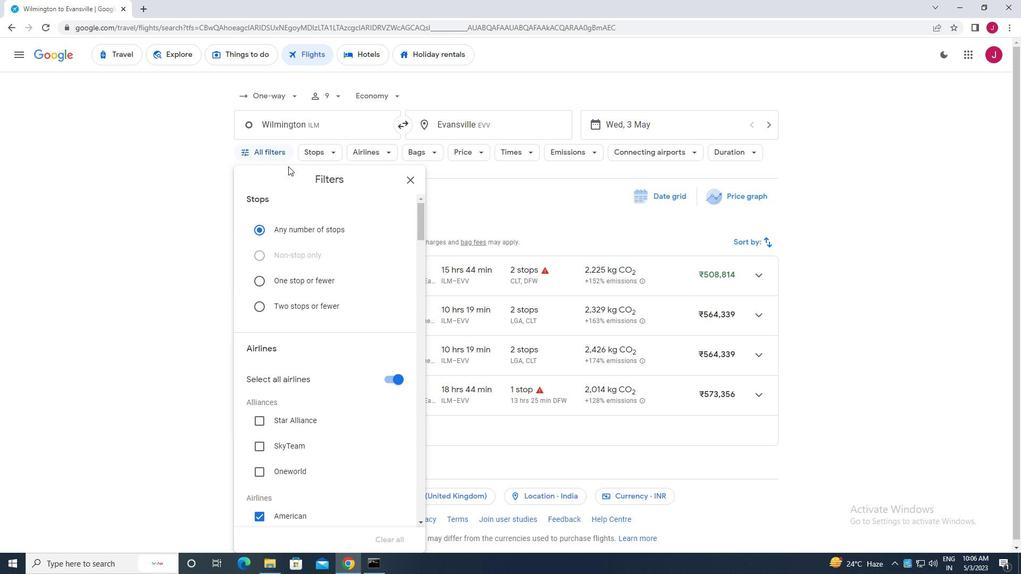 
Action: Mouse scrolled (292, 173) with delta (0, 0)
Screenshot: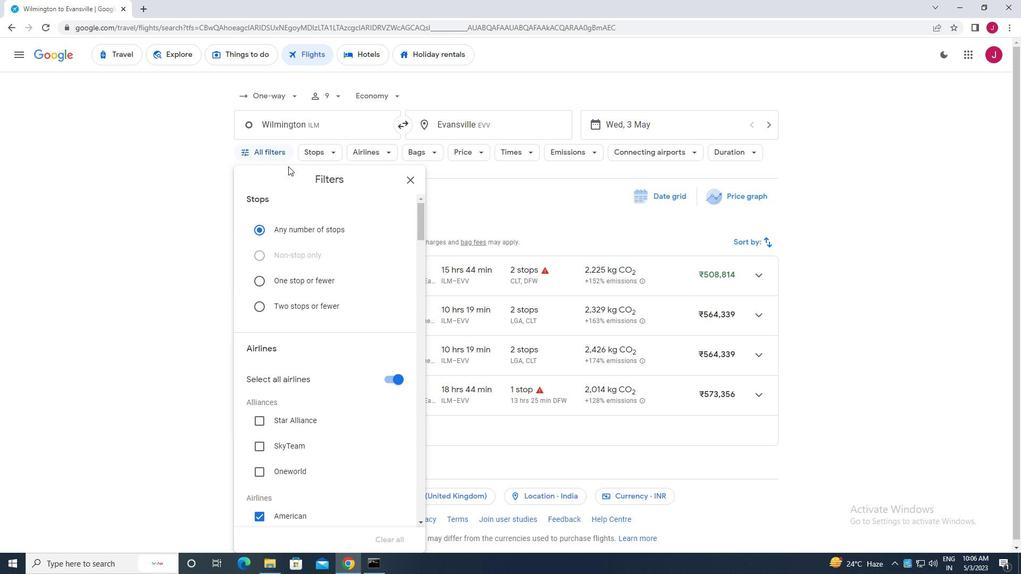
Action: Mouse scrolled (292, 173) with delta (0, 0)
Screenshot: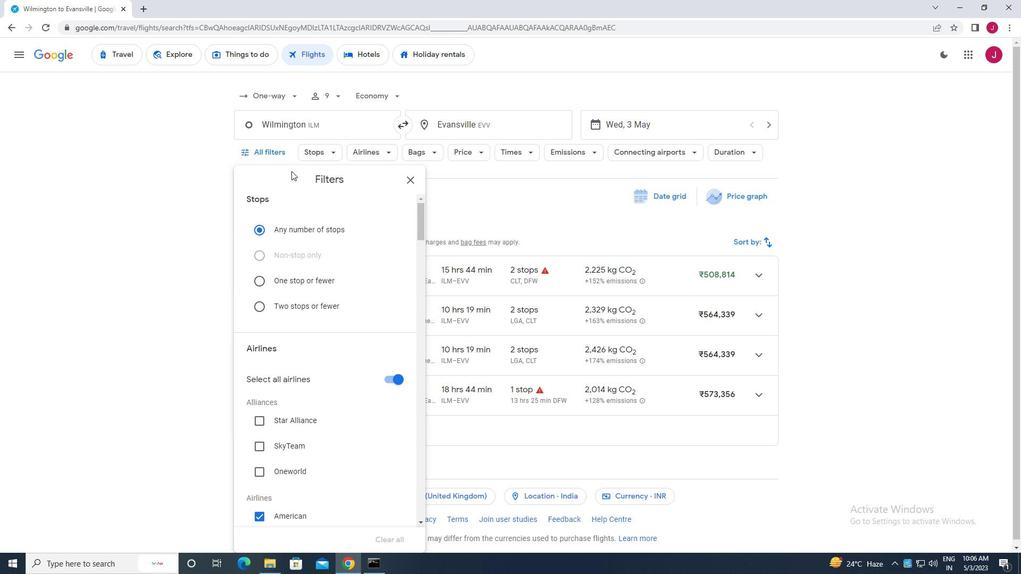 
Action: Mouse moved to (295, 177)
Screenshot: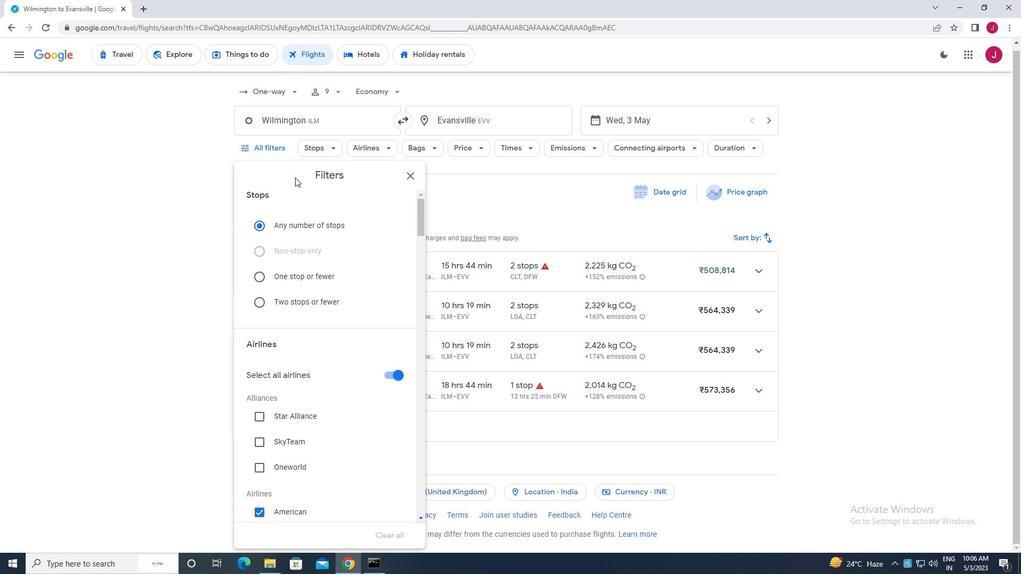 
Action: Mouse scrolled (295, 177) with delta (0, 0)
Screenshot: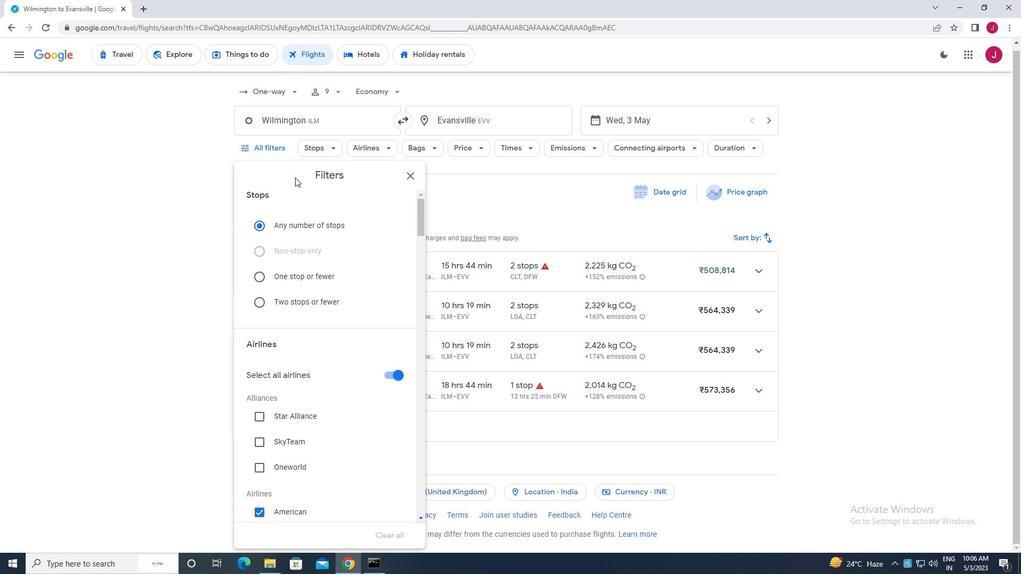 
Action: Mouse moved to (296, 178)
Screenshot: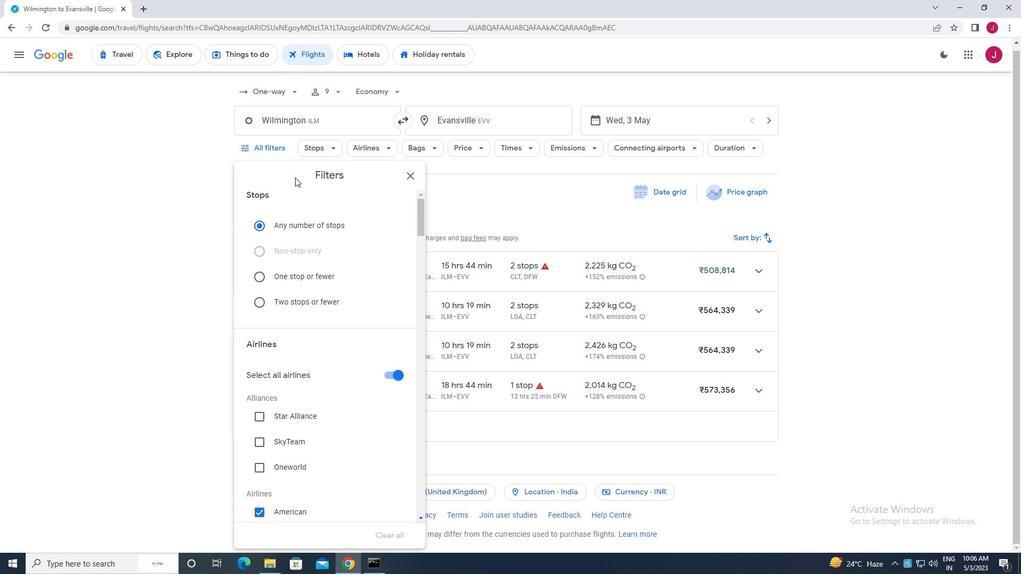 
Action: Mouse scrolled (296, 177) with delta (0, 0)
Screenshot: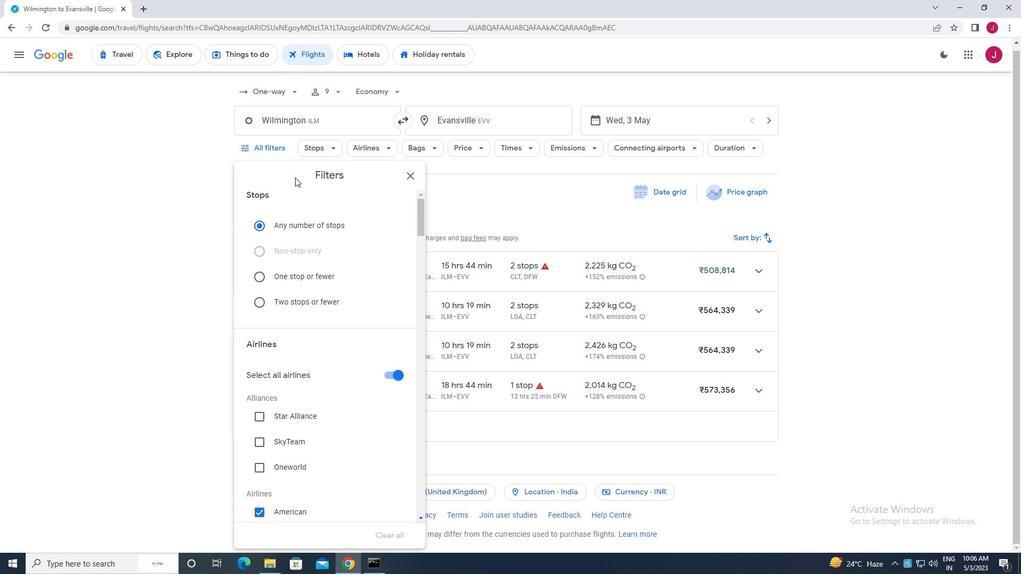 
Action: Mouse moved to (297, 180)
Screenshot: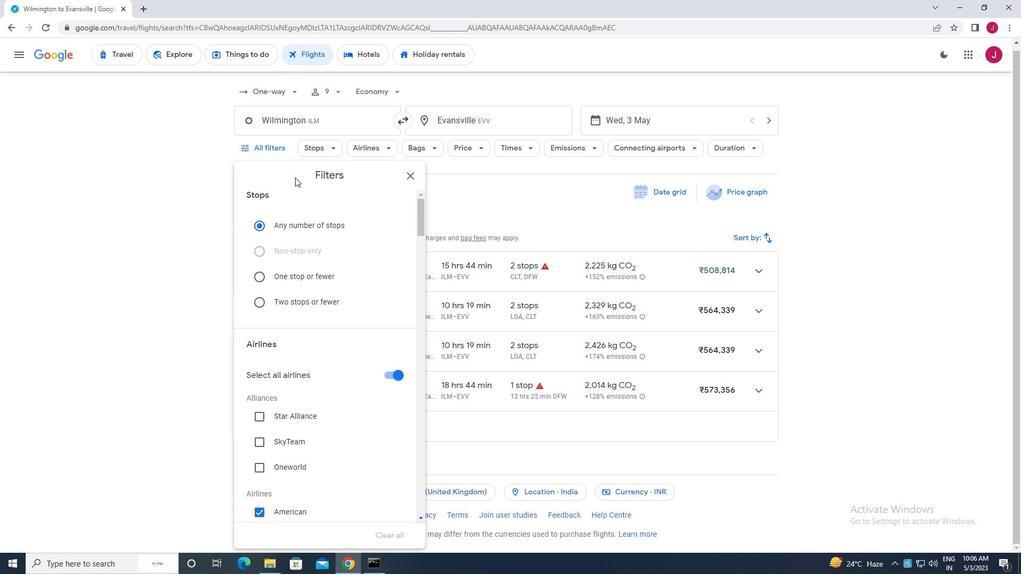 
Action: Mouse scrolled (297, 180) with delta (0, 0)
Screenshot: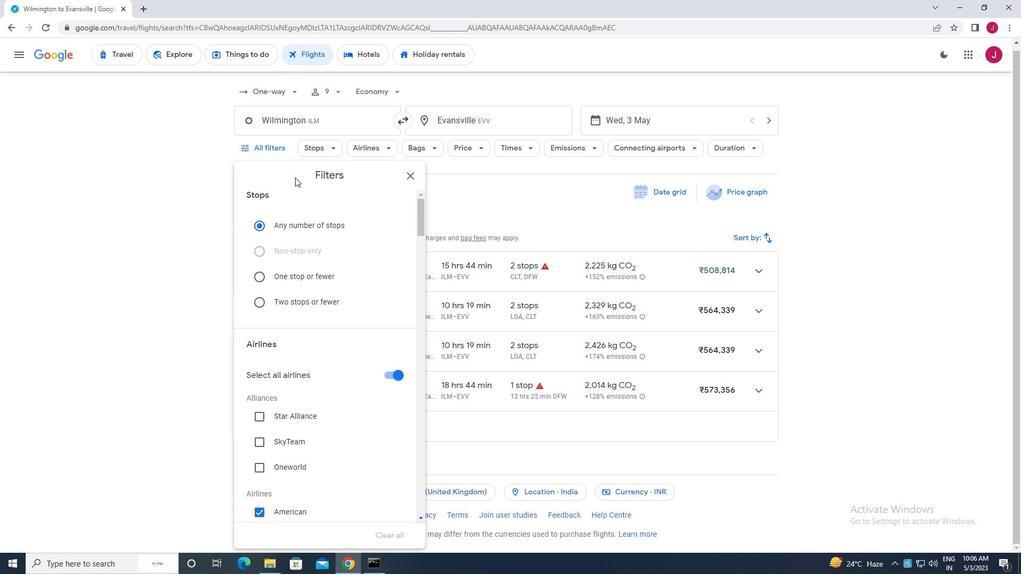 
Action: Mouse moved to (337, 216)
Screenshot: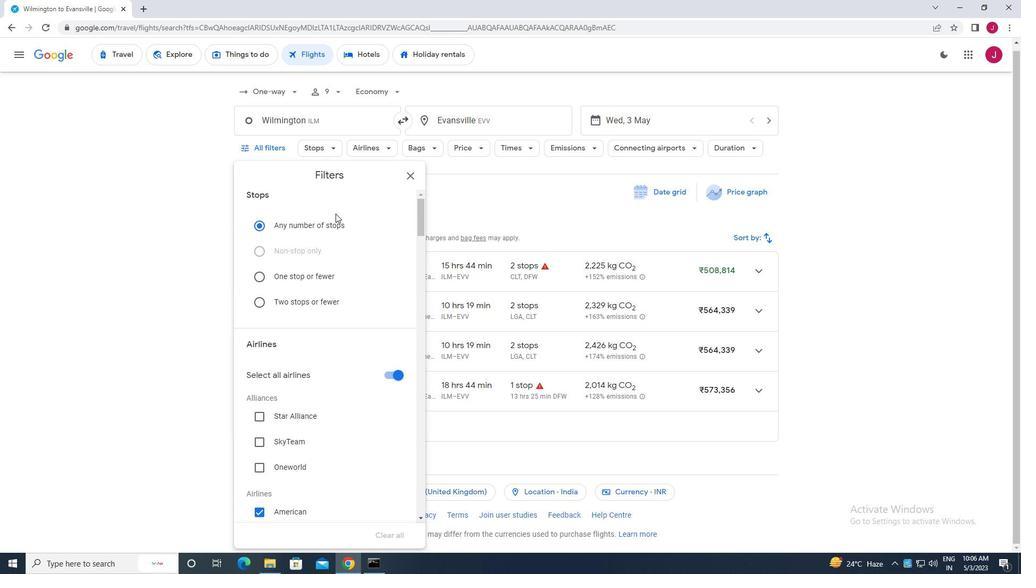 
Action: Mouse scrolled (337, 215) with delta (0, 0)
Screenshot: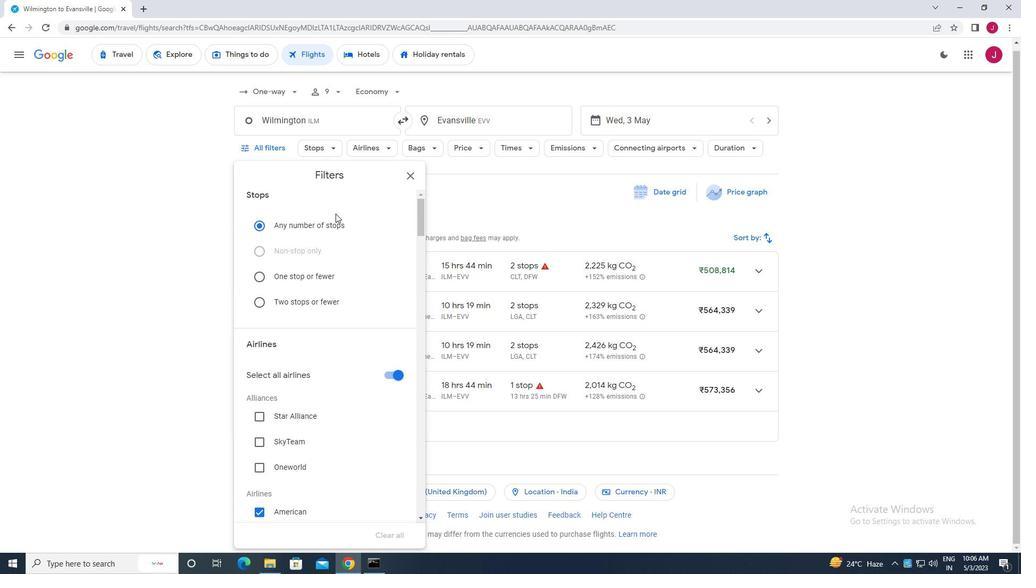
Action: Mouse scrolled (337, 215) with delta (0, 0)
Screenshot: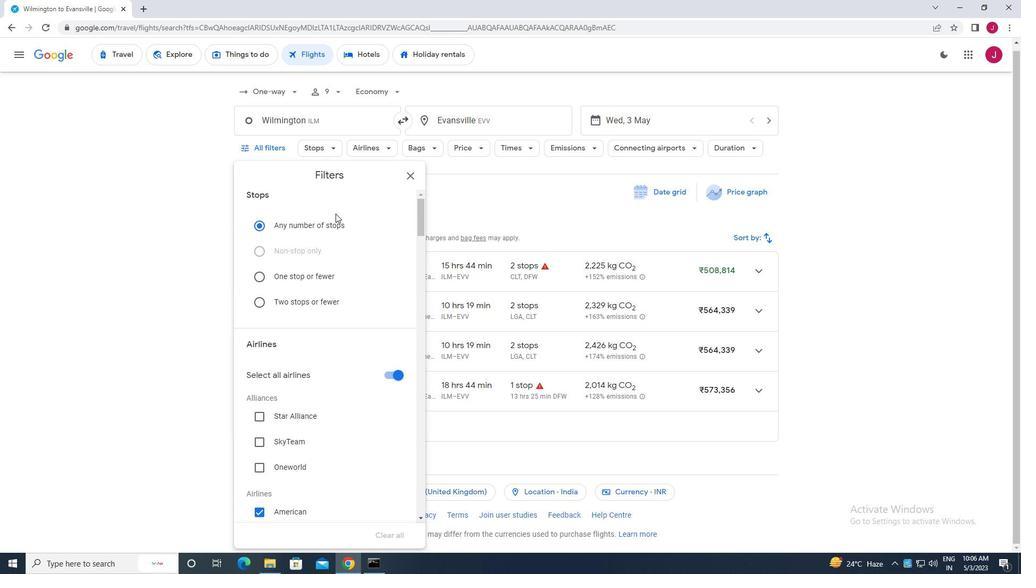 
Action: Mouse moved to (338, 217)
Screenshot: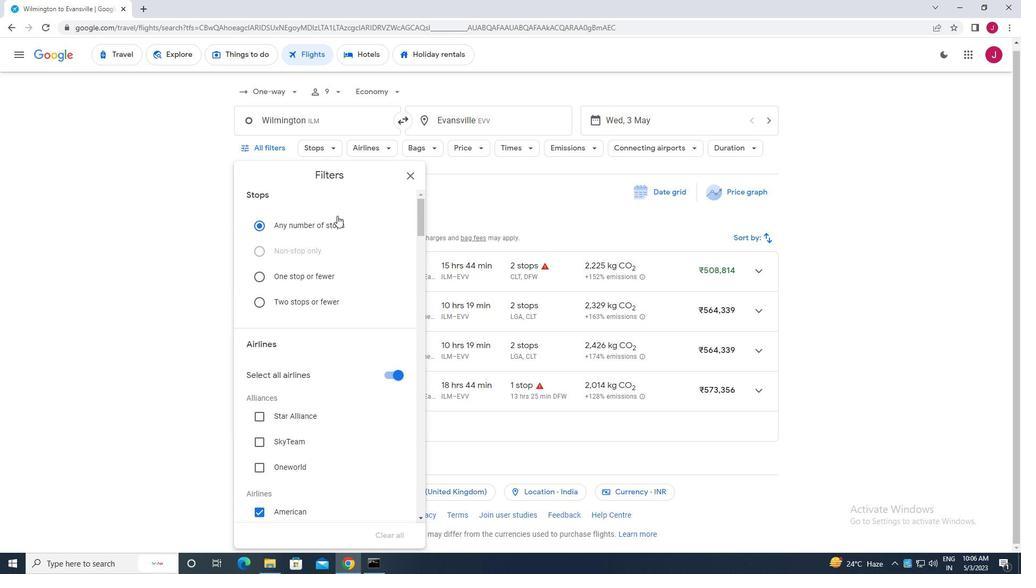 
Action: Mouse scrolled (338, 216) with delta (0, 0)
Screenshot: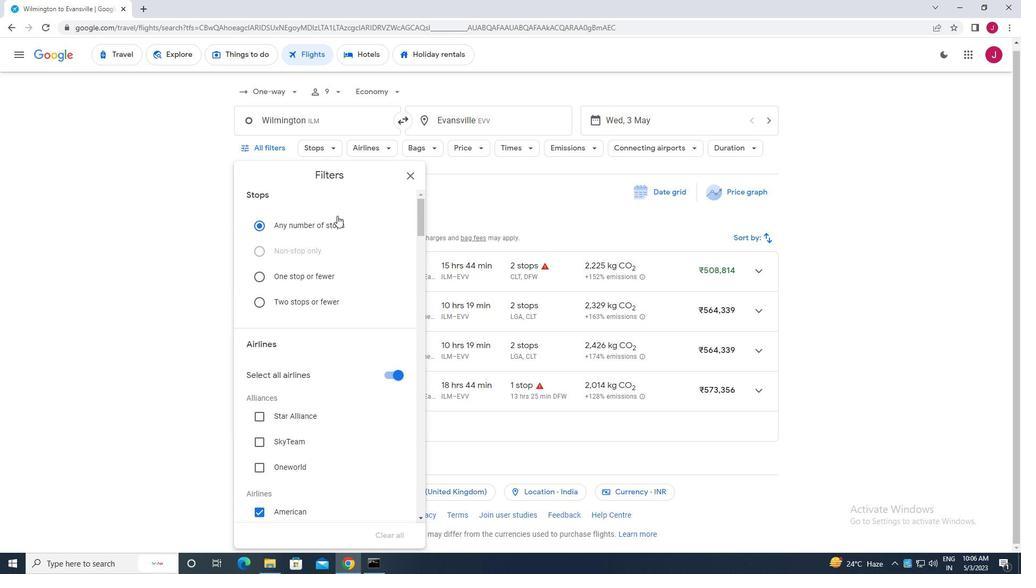 
Action: Mouse moved to (390, 217)
Screenshot: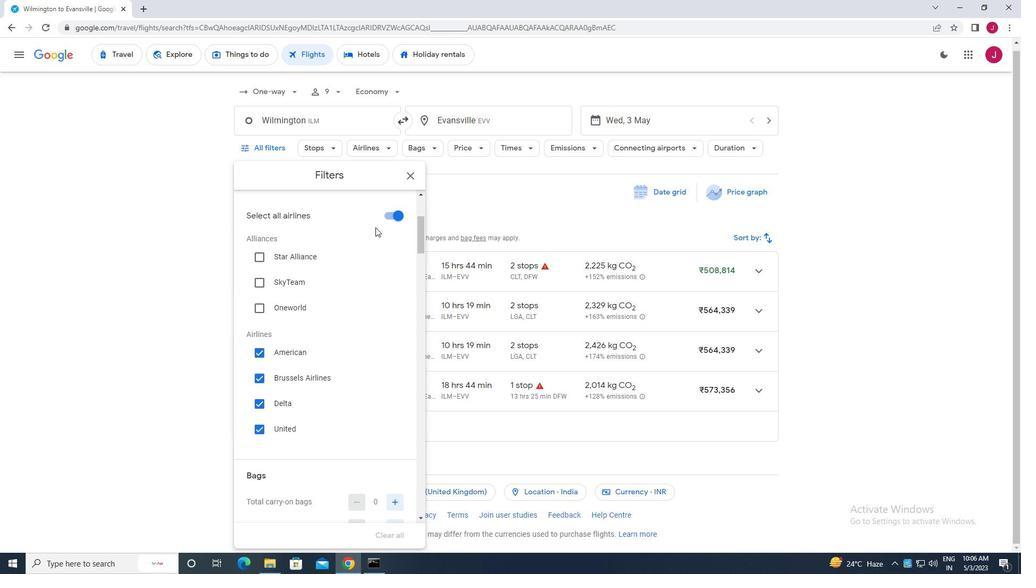 
Action: Mouse pressed left at (390, 217)
Screenshot: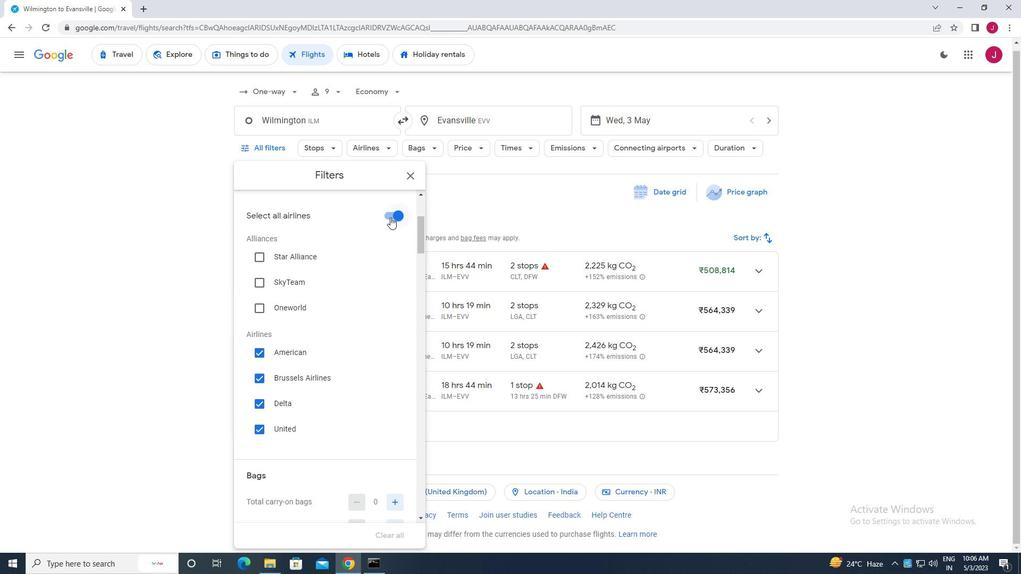 
Action: Mouse moved to (356, 251)
Screenshot: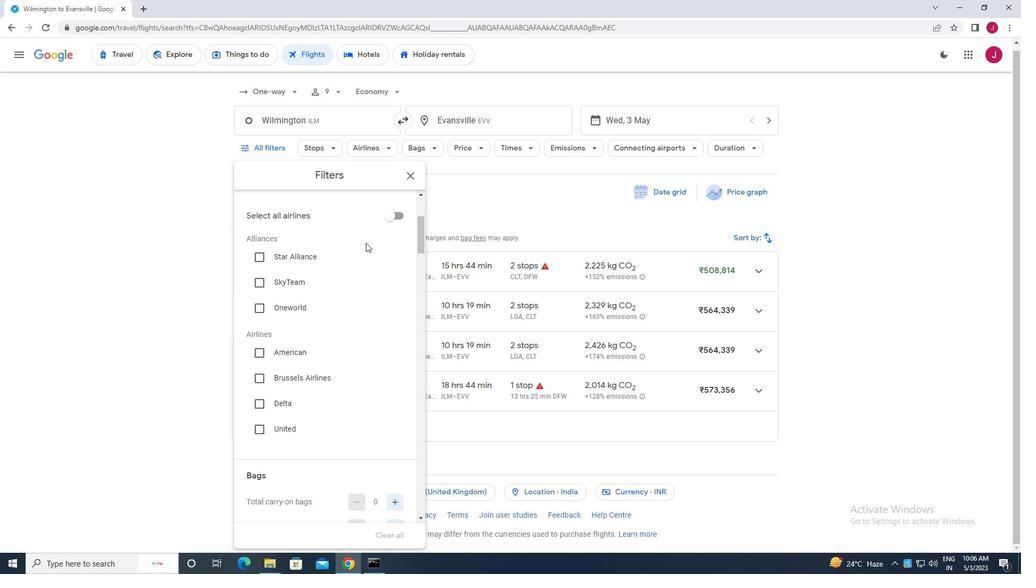 
Action: Mouse scrolled (356, 250) with delta (0, 0)
Screenshot: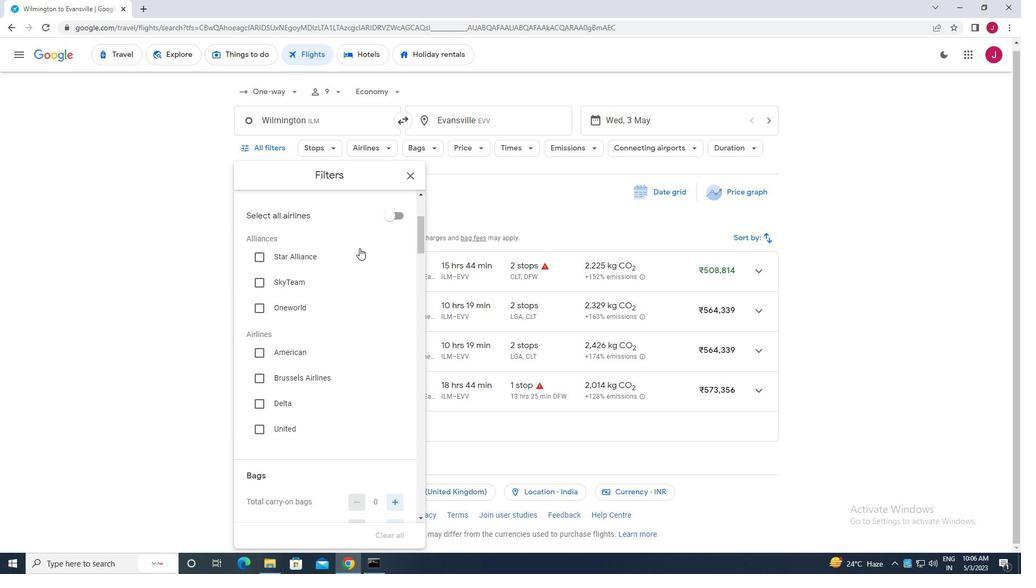 
Action: Mouse scrolled (356, 250) with delta (0, 0)
Screenshot: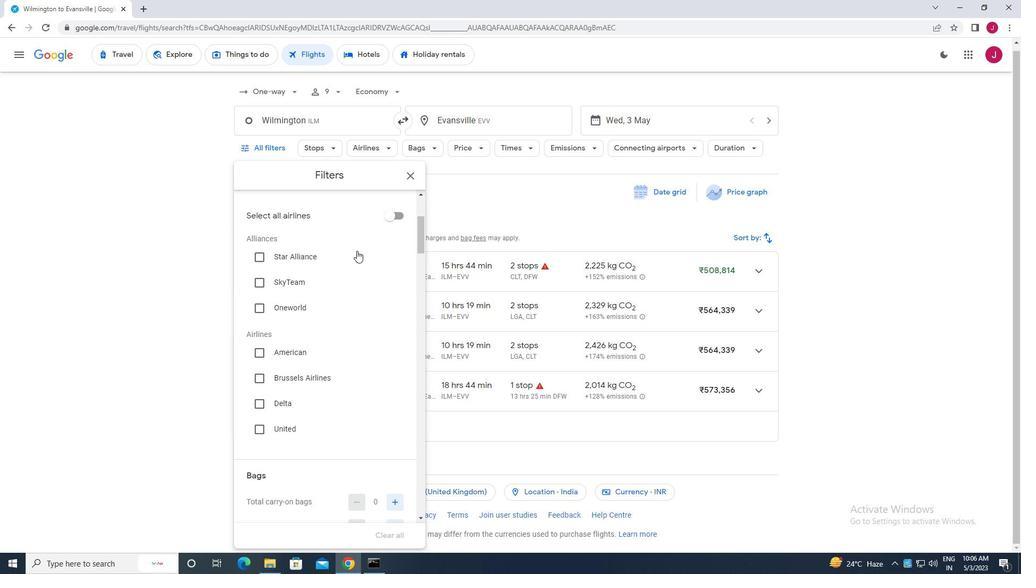 
Action: Mouse moved to (287, 303)
Screenshot: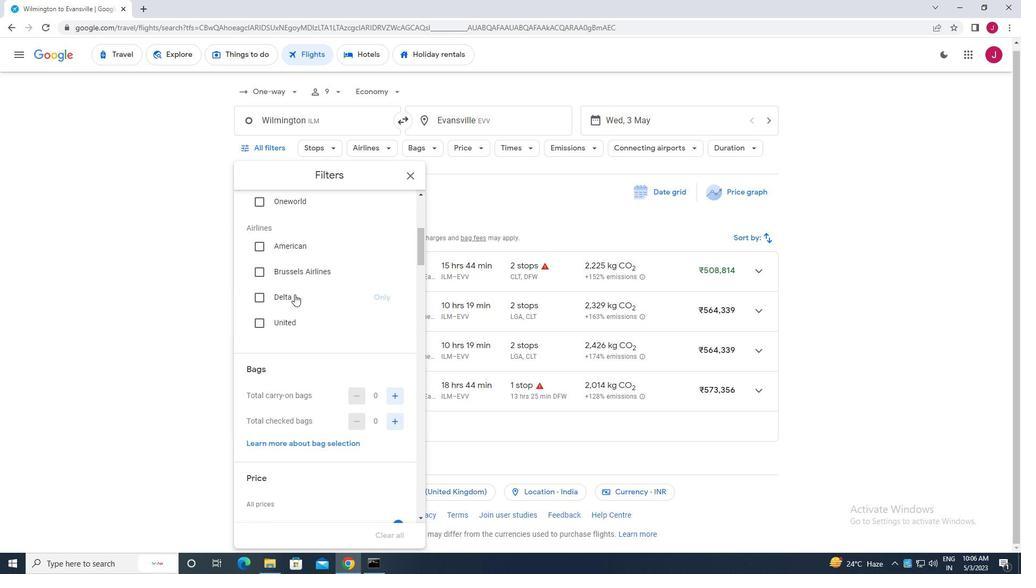 
Action: Mouse scrolled (287, 303) with delta (0, 0)
Screenshot: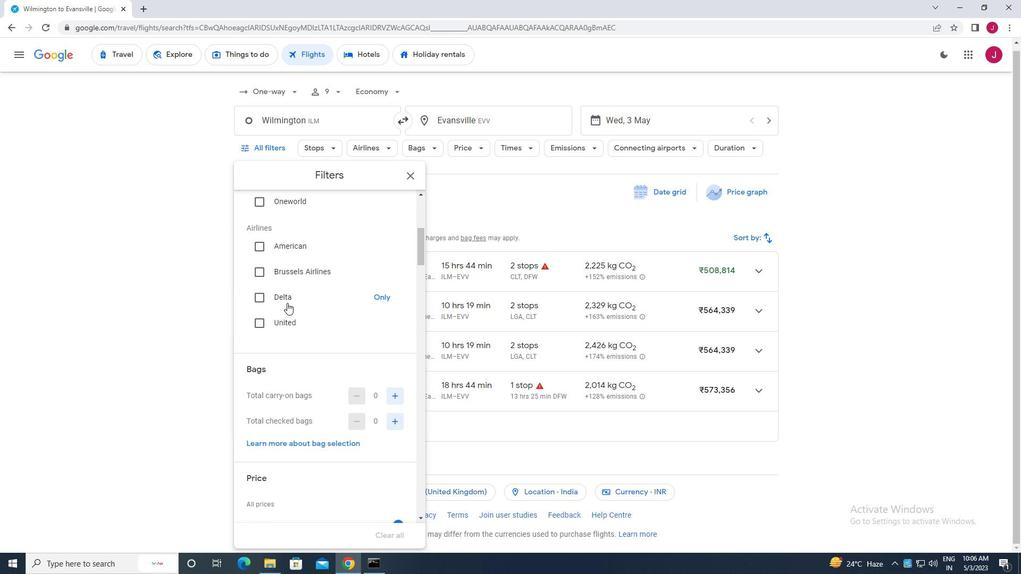 
Action: Mouse scrolled (287, 303) with delta (0, 0)
Screenshot: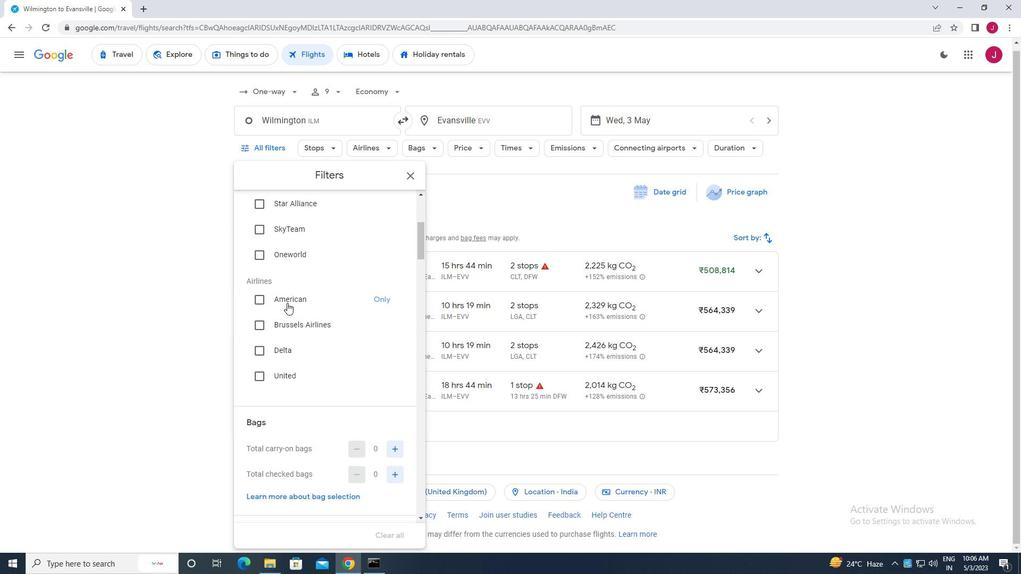 
Action: Mouse scrolled (287, 302) with delta (0, 0)
Screenshot: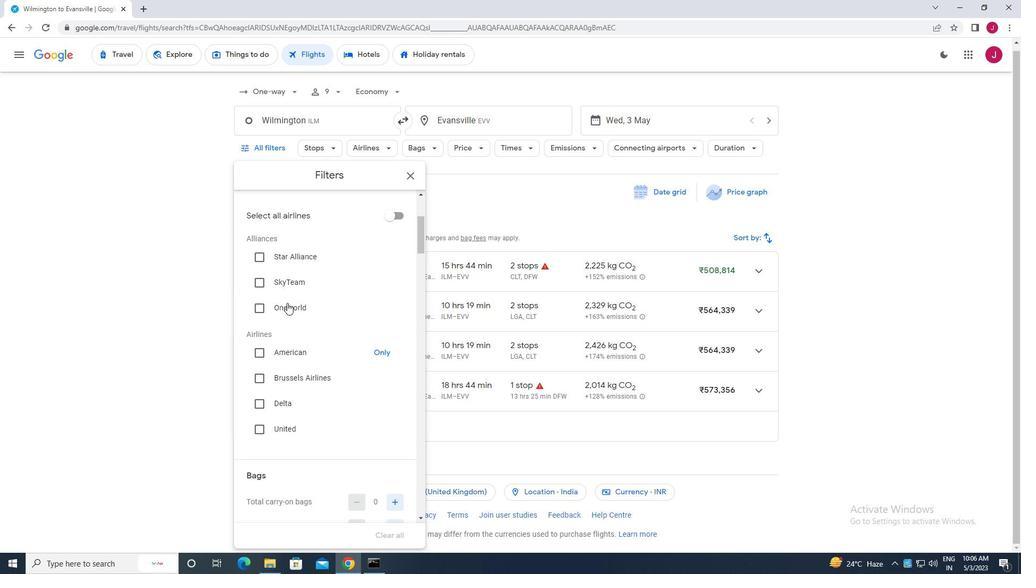 
Action: Mouse scrolled (287, 302) with delta (0, 0)
Screenshot: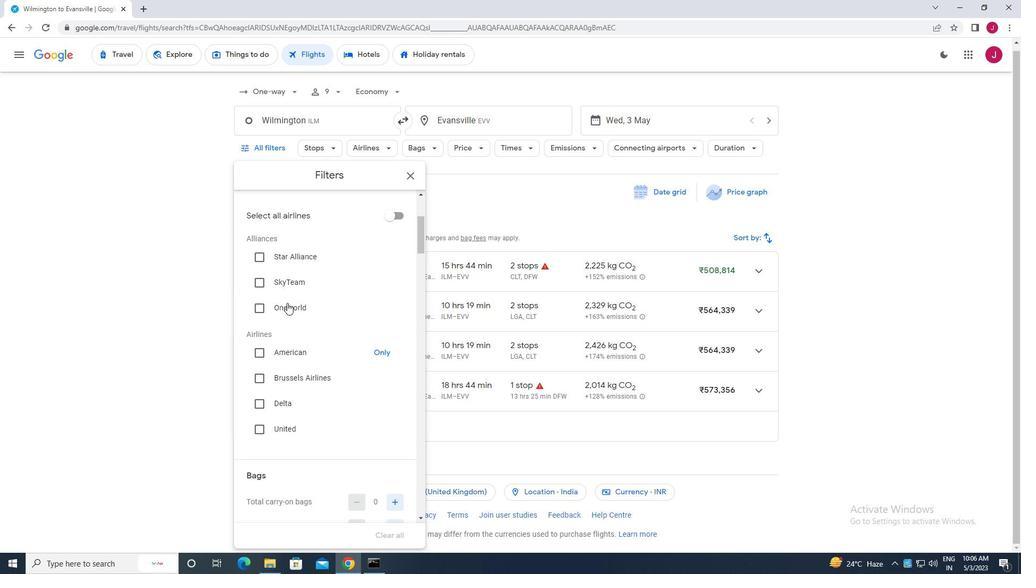 
Action: Mouse scrolled (287, 302) with delta (0, 0)
Screenshot: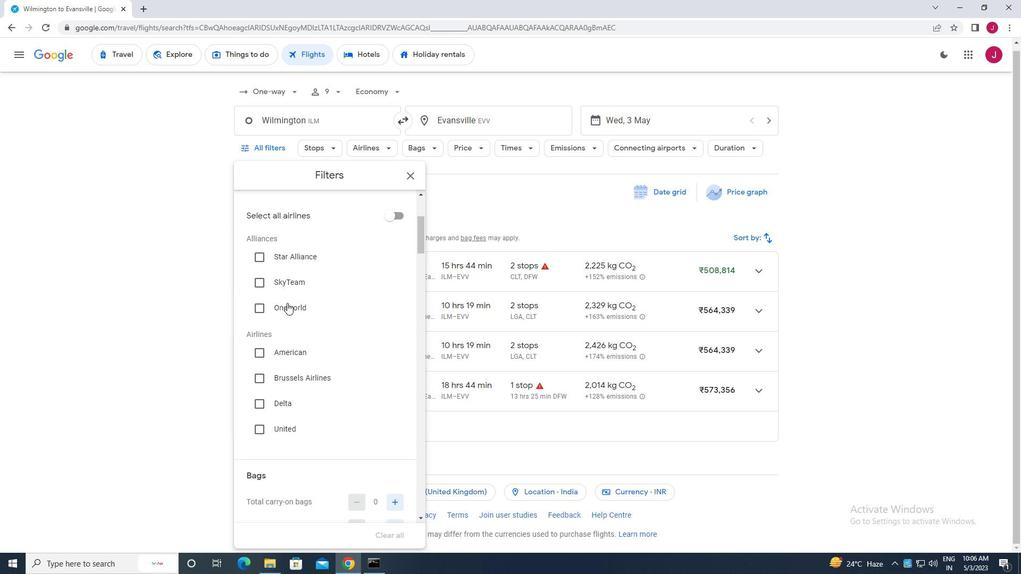 
Action: Mouse scrolled (287, 302) with delta (0, 0)
Screenshot: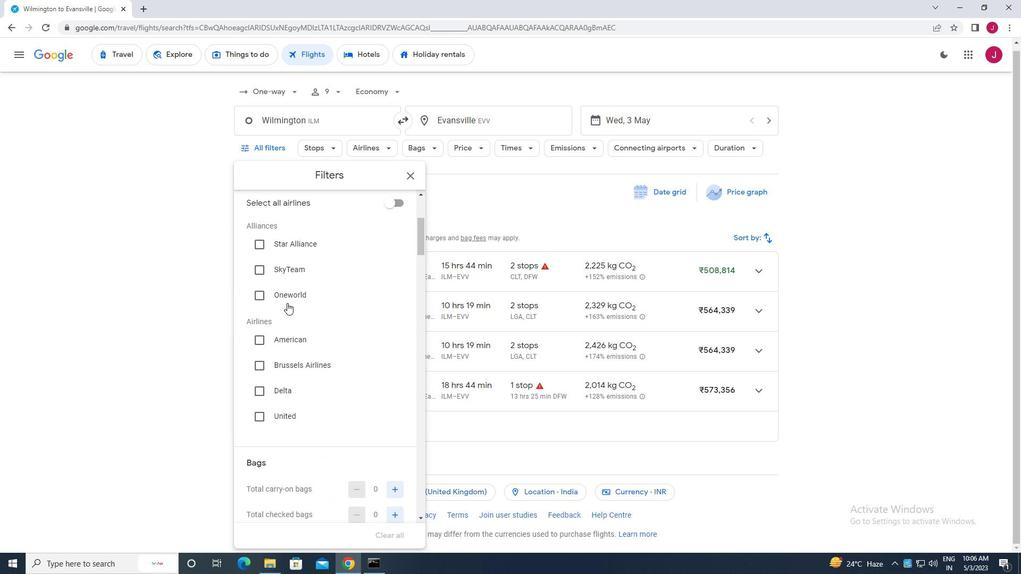 
Action: Mouse scrolled (287, 302) with delta (0, 0)
Screenshot: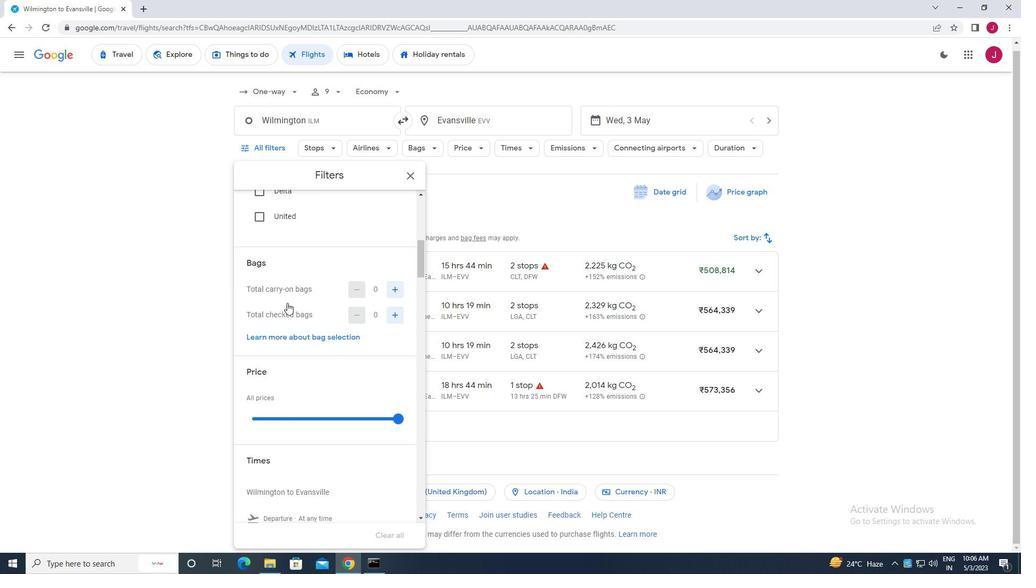 
Action: Mouse moved to (398, 258)
Screenshot: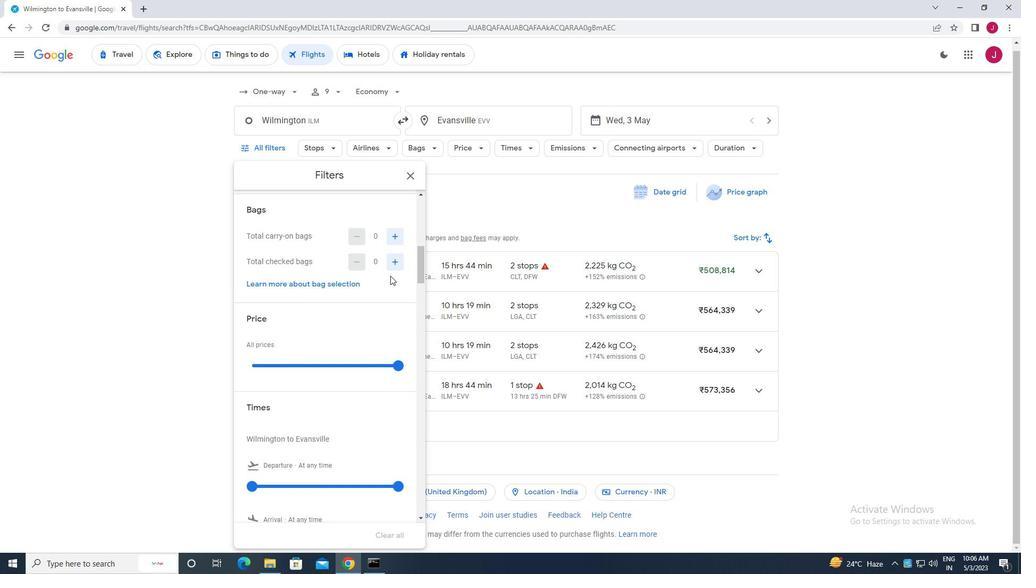 
Action: Mouse pressed left at (398, 258)
Screenshot: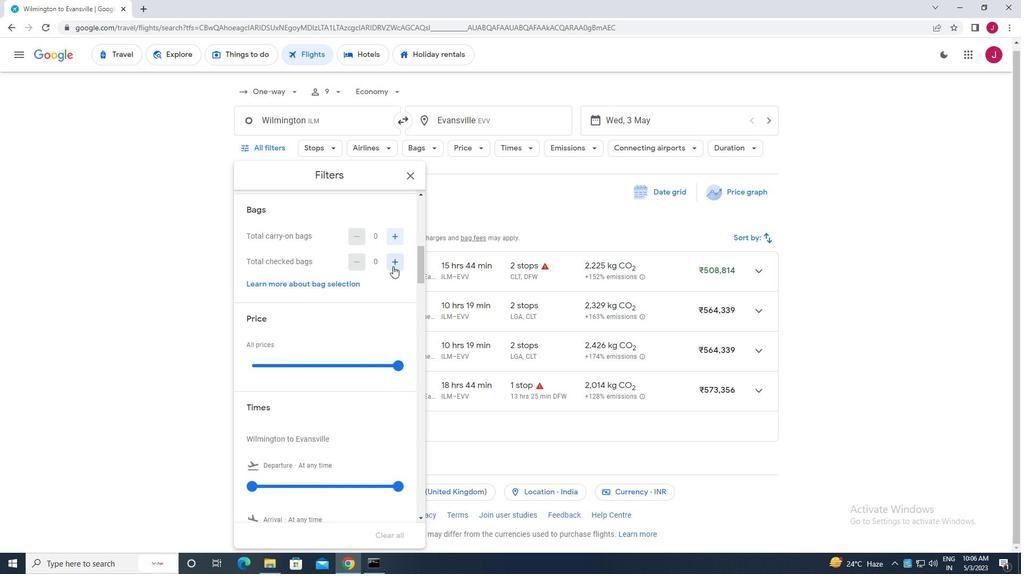 
Action: Mouse moved to (398, 262)
Screenshot: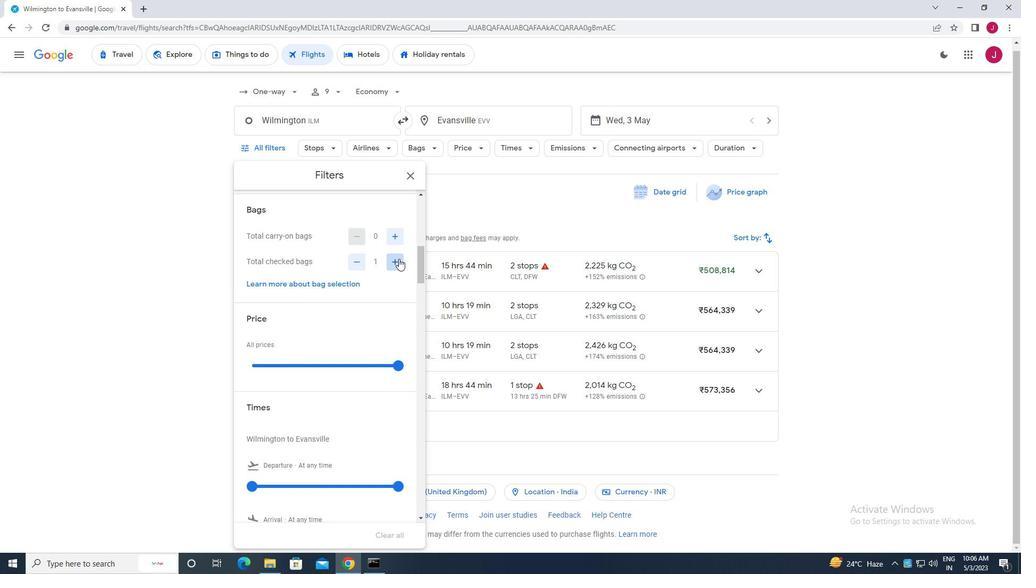 
Action: Mouse pressed left at (398, 262)
Screenshot: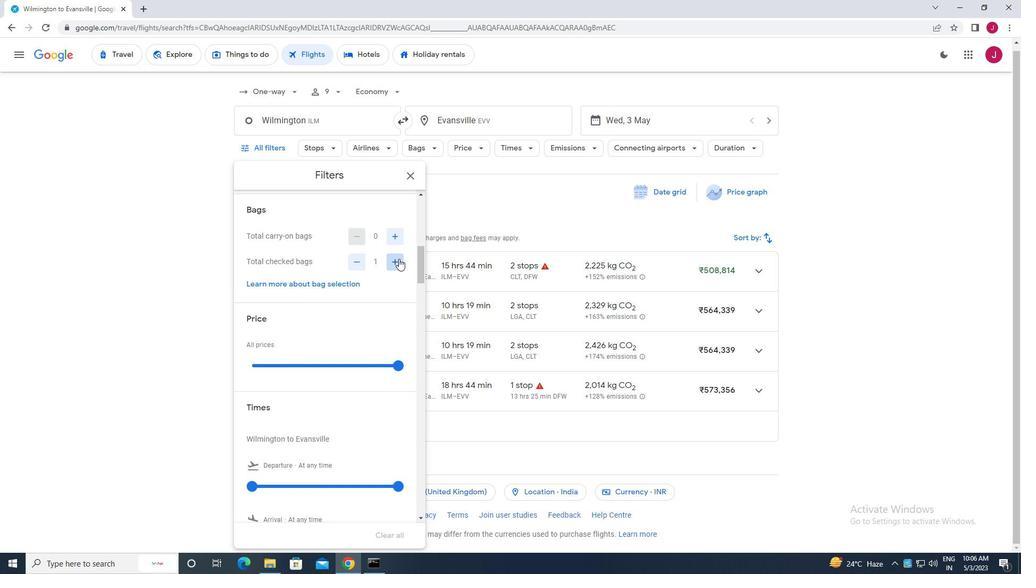 
Action: Mouse pressed left at (398, 262)
Screenshot: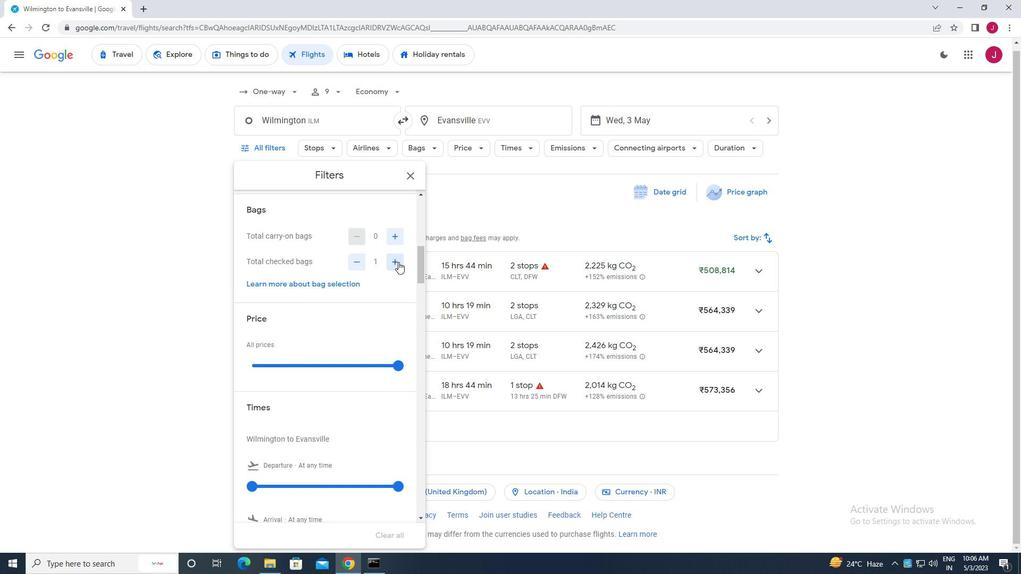 
Action: Mouse pressed left at (398, 262)
Screenshot: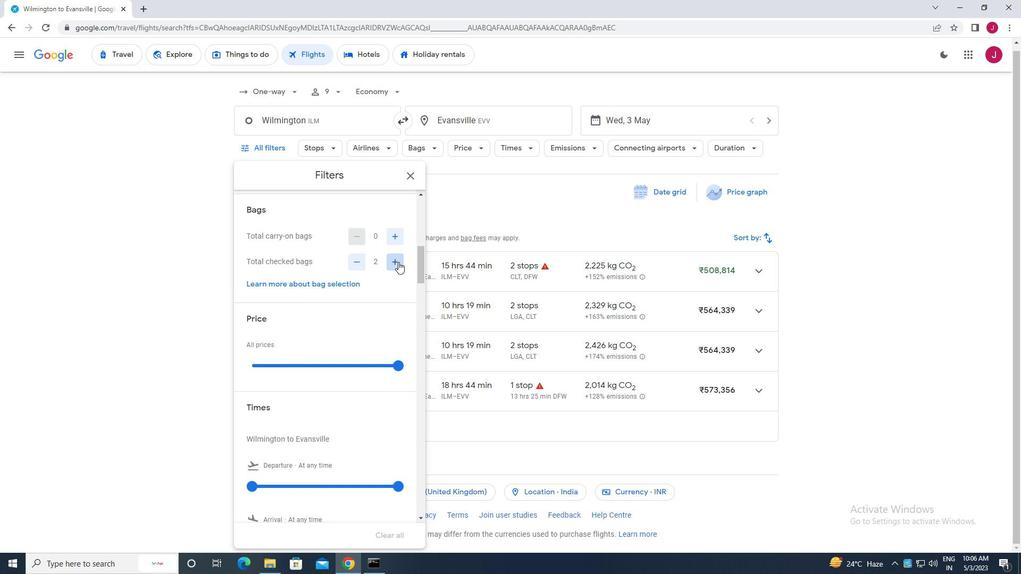 
Action: Mouse pressed left at (398, 262)
Screenshot: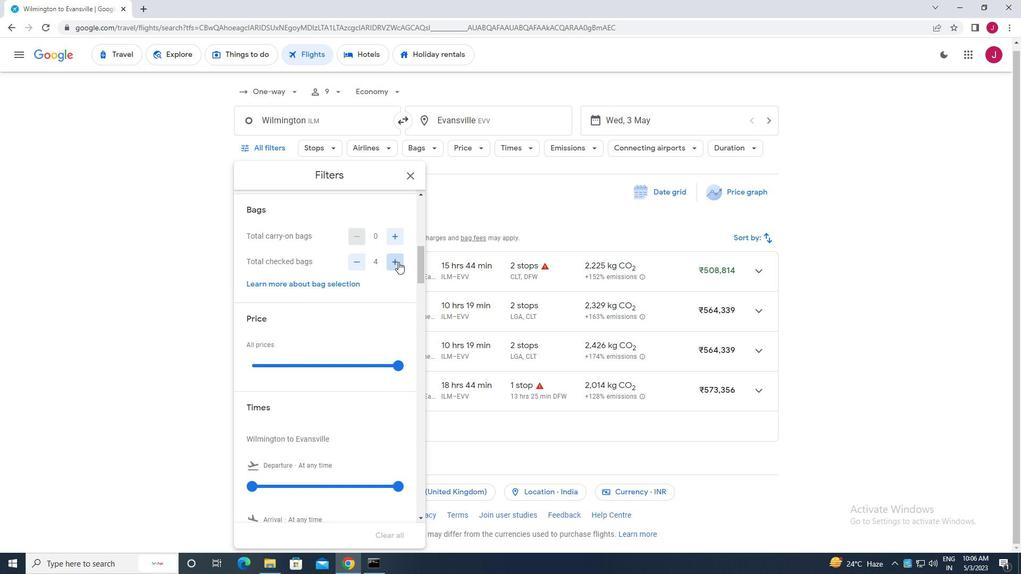
Action: Mouse pressed left at (398, 262)
Screenshot: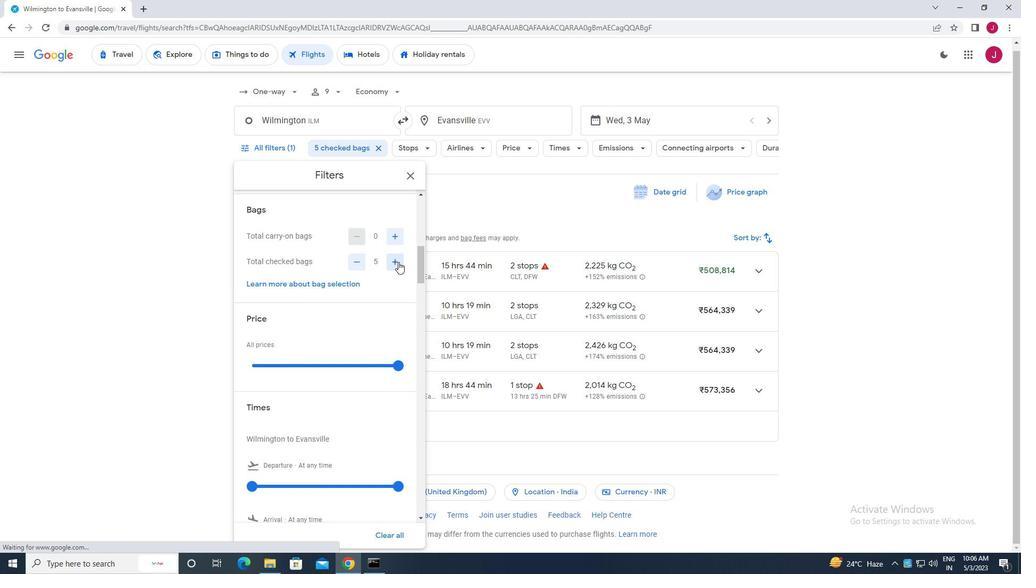 
Action: Mouse scrolled (398, 261) with delta (0, 0)
Screenshot: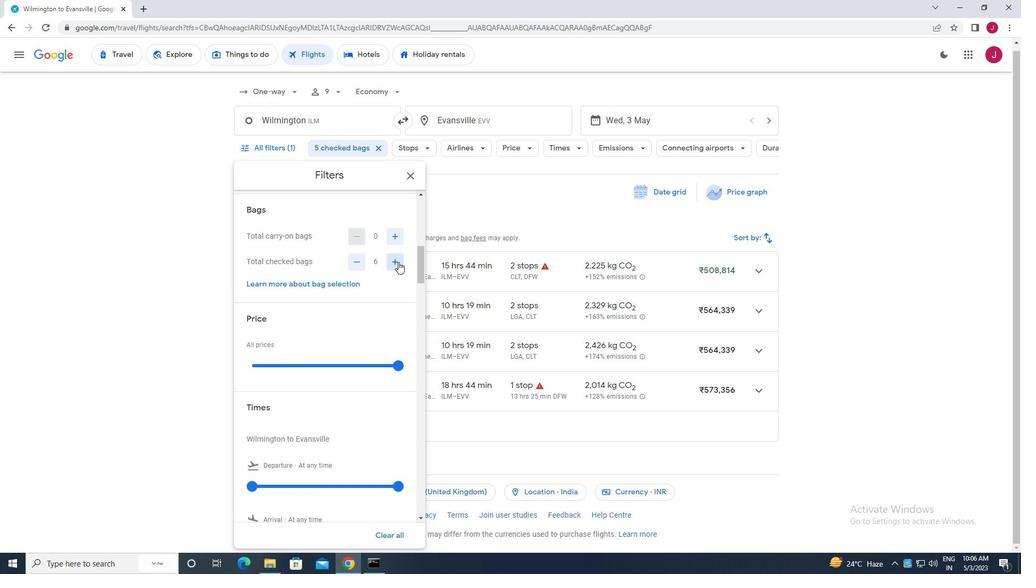 
Action: Mouse scrolled (398, 261) with delta (0, 0)
Screenshot: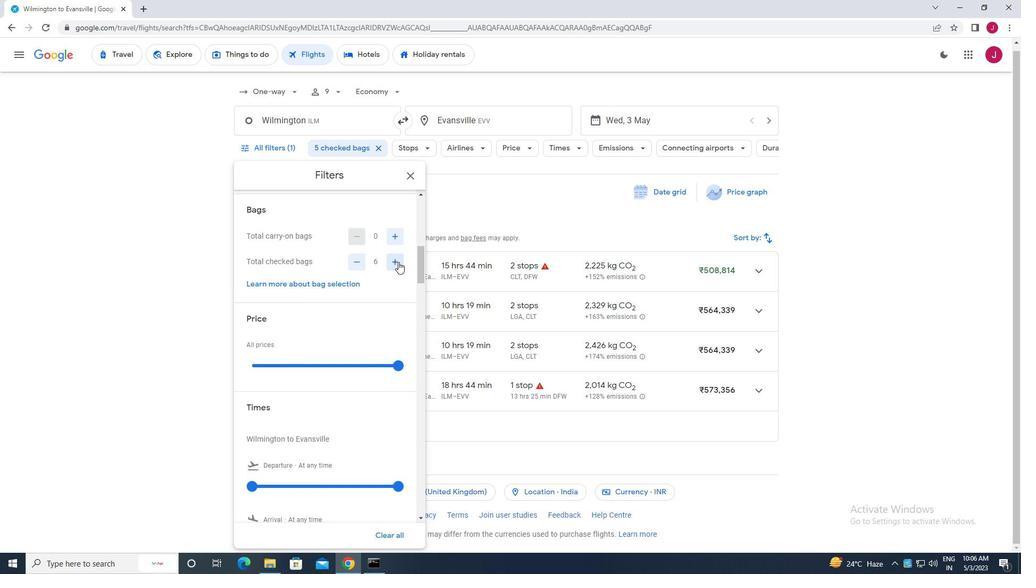 
Action: Mouse scrolled (398, 261) with delta (0, 0)
Screenshot: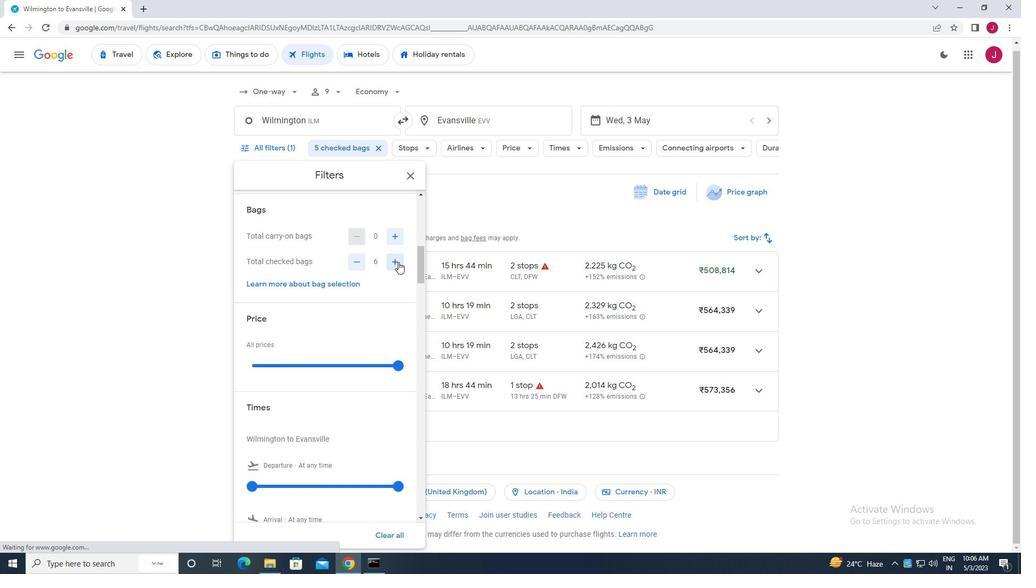 
Action: Mouse moved to (399, 222)
Screenshot: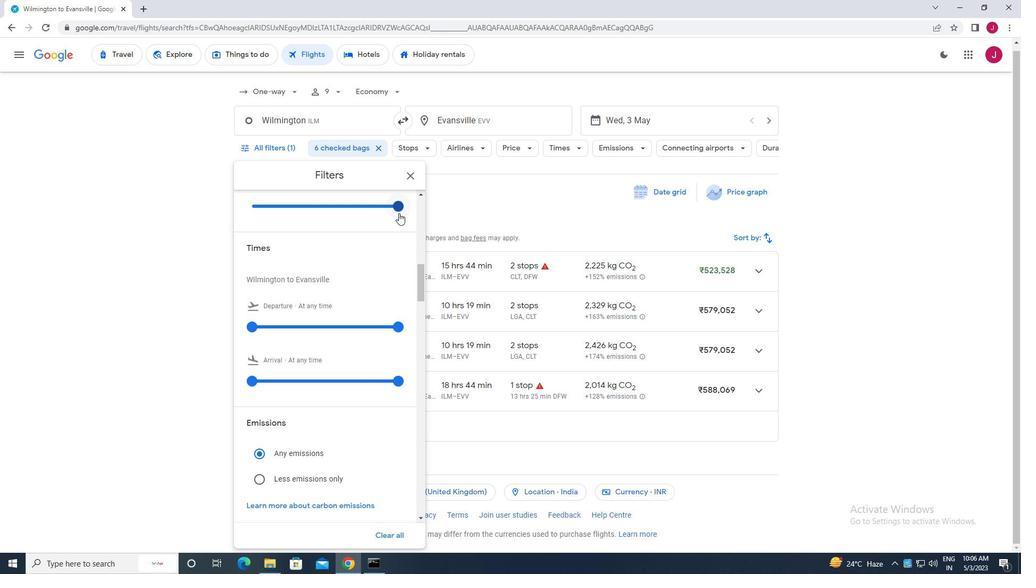 
Action: Mouse scrolled (399, 223) with delta (0, 0)
Screenshot: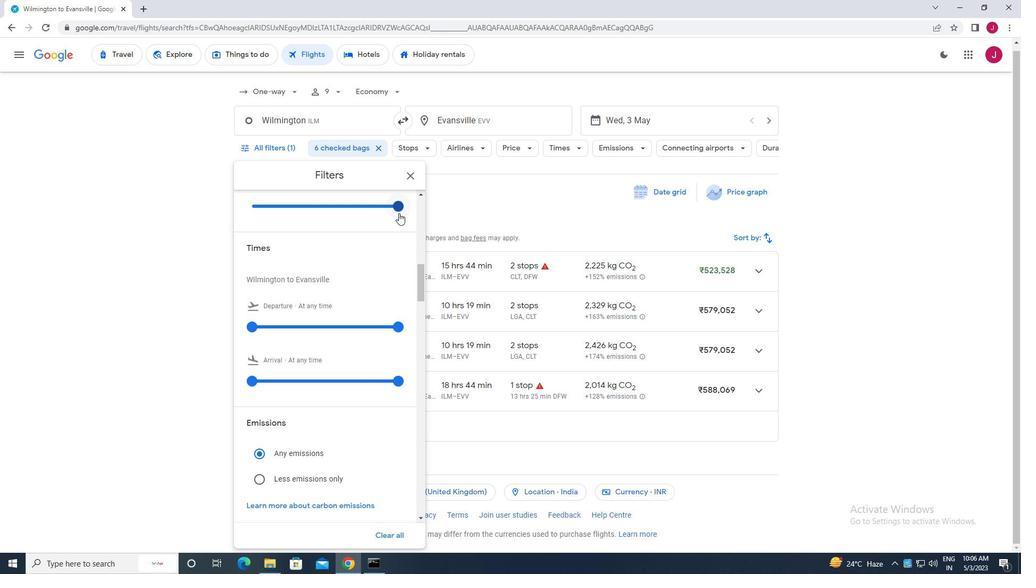 
Action: Mouse moved to (397, 257)
Screenshot: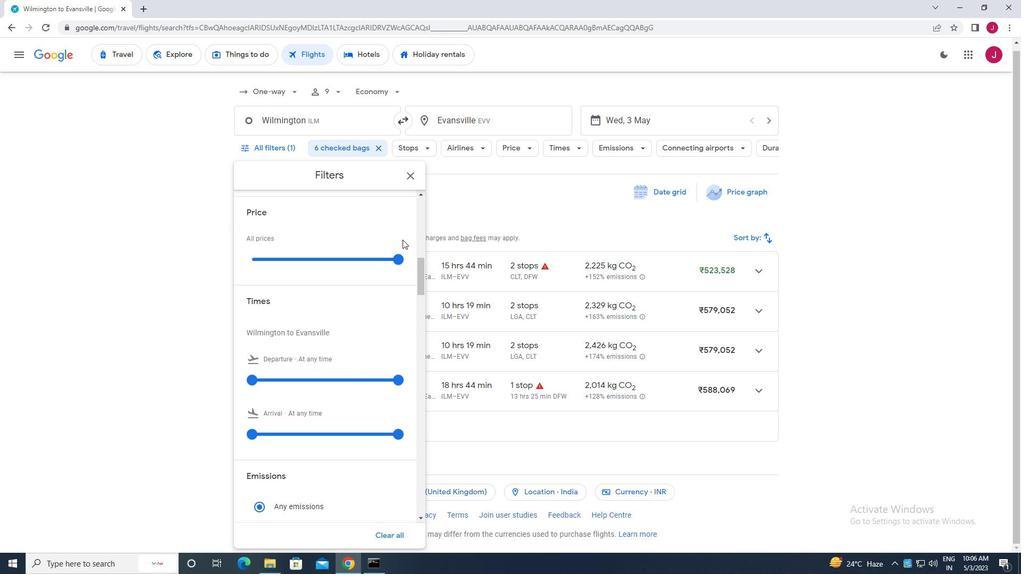 
Action: Mouse pressed left at (397, 257)
Screenshot: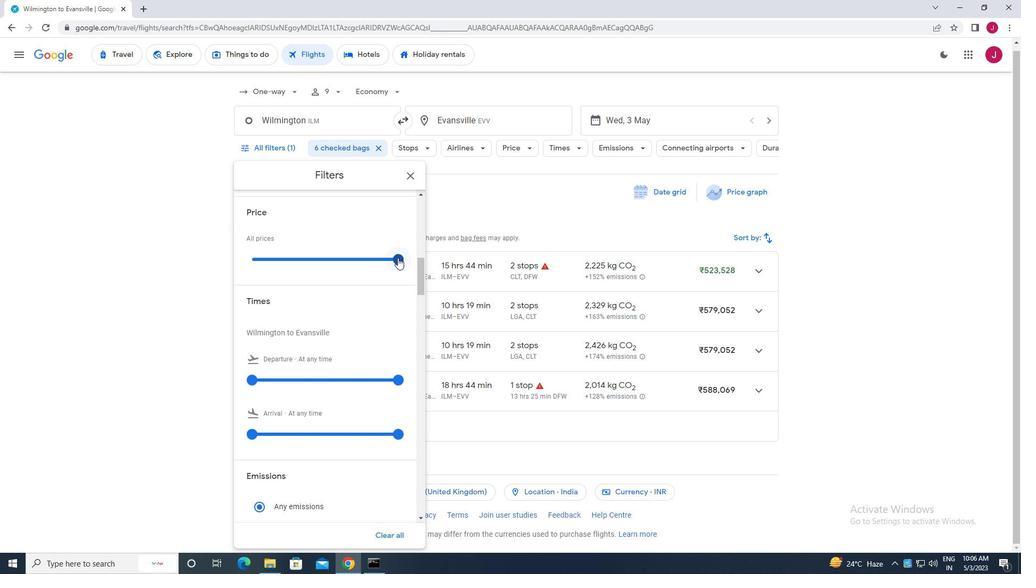 
Action: Mouse moved to (331, 265)
Screenshot: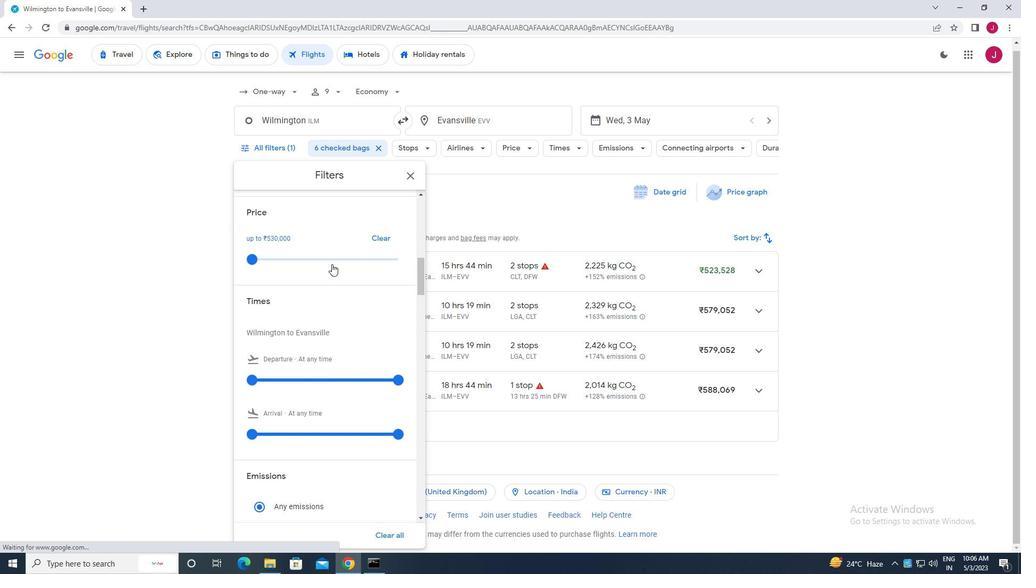 
Action: Mouse scrolled (331, 265) with delta (0, 0)
Screenshot: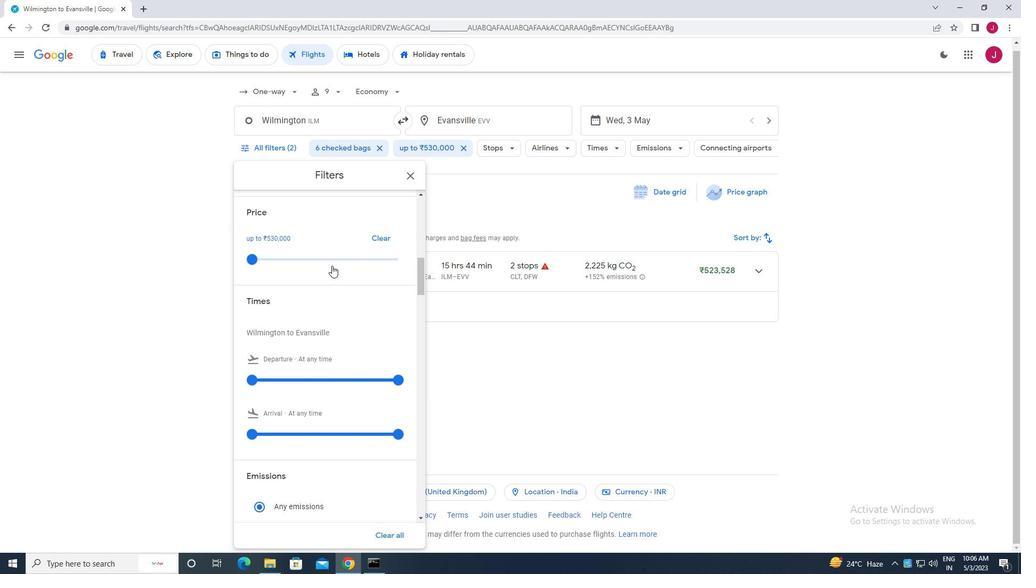 
Action: Mouse scrolled (331, 265) with delta (0, 0)
Screenshot: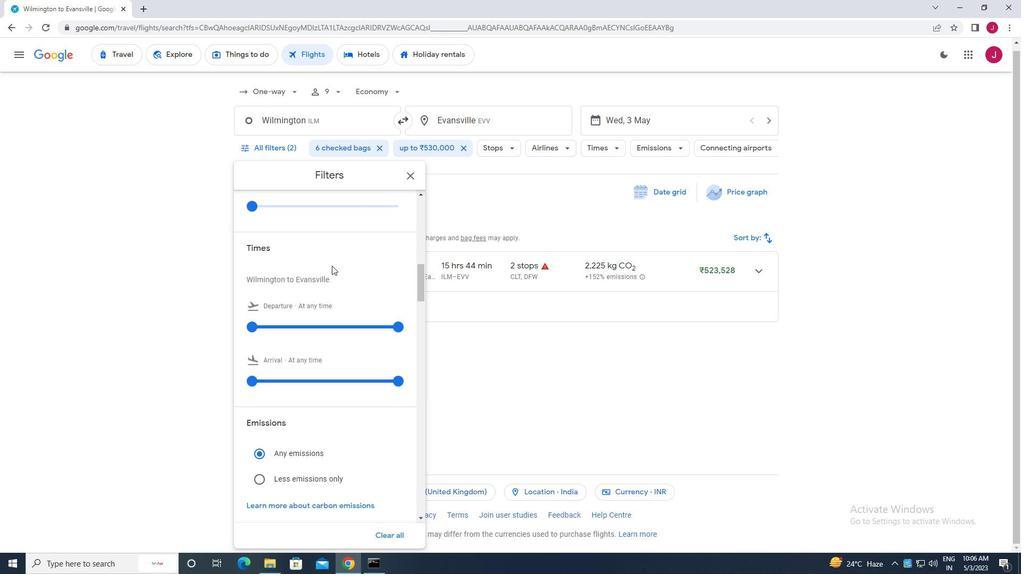
Action: Mouse moved to (256, 274)
Screenshot: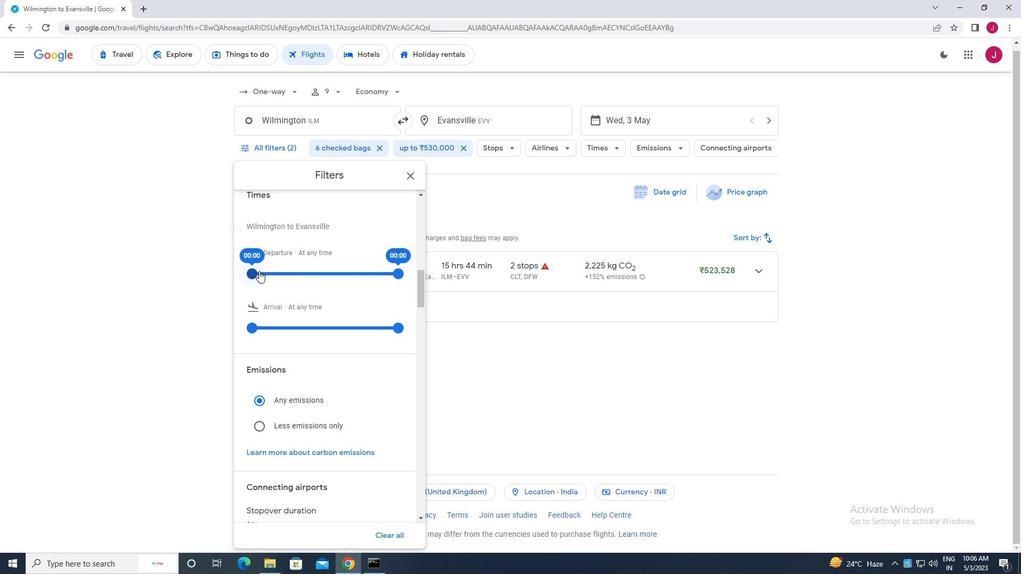 
Action: Mouse pressed left at (256, 274)
Screenshot: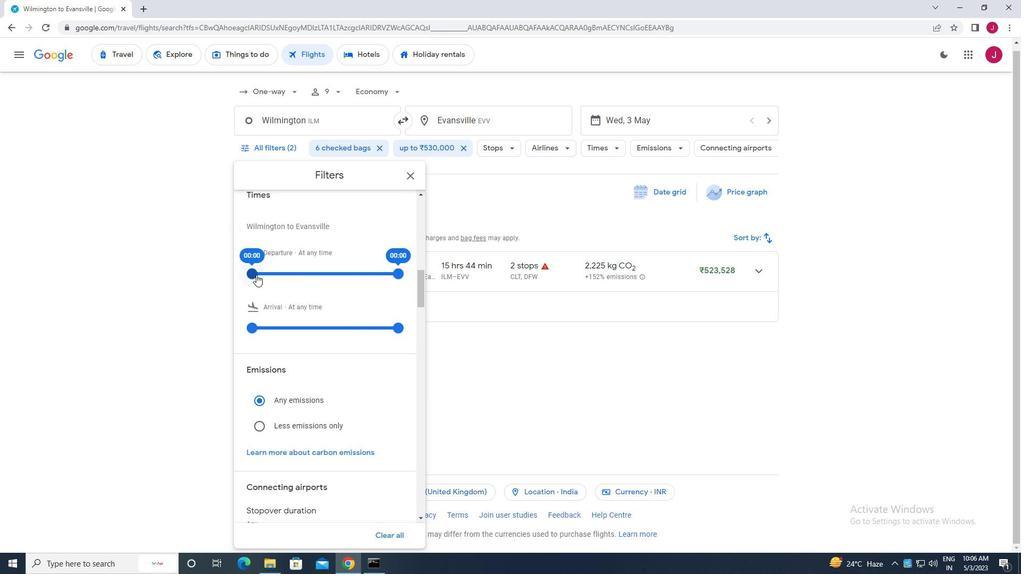 
Action: Mouse moved to (397, 272)
Screenshot: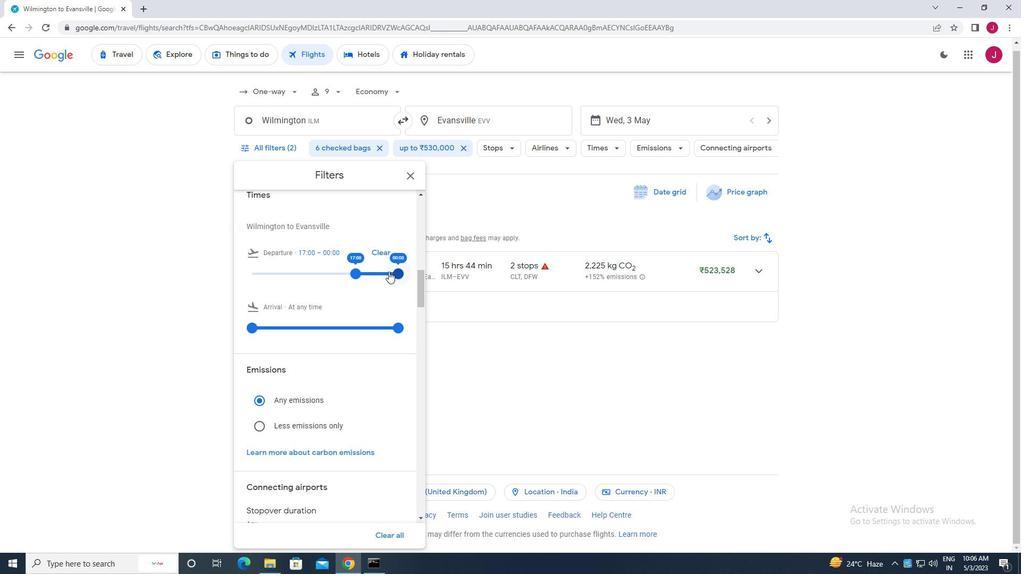 
Action: Mouse pressed left at (397, 272)
Screenshot: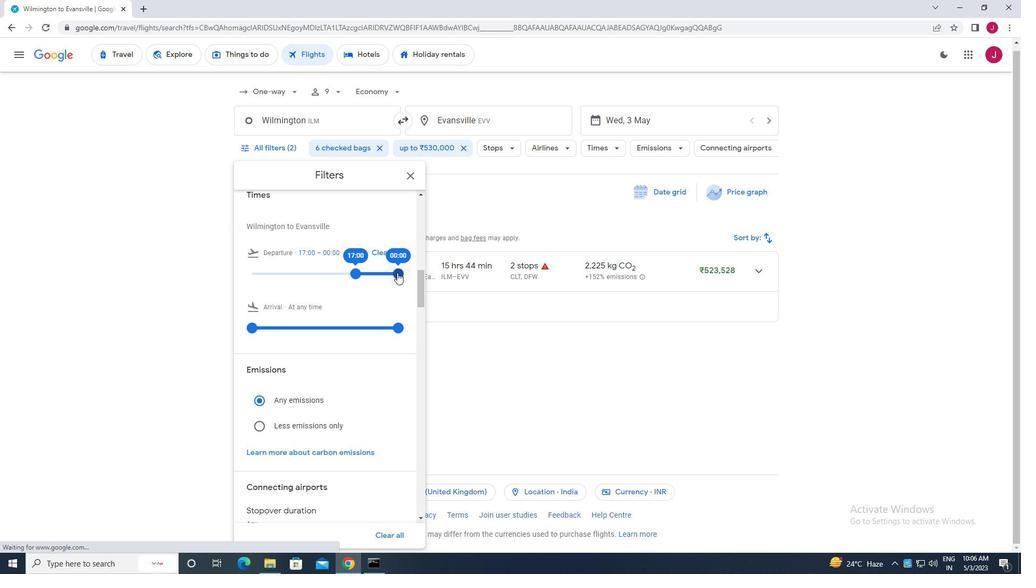 
Action: Mouse moved to (408, 175)
Screenshot: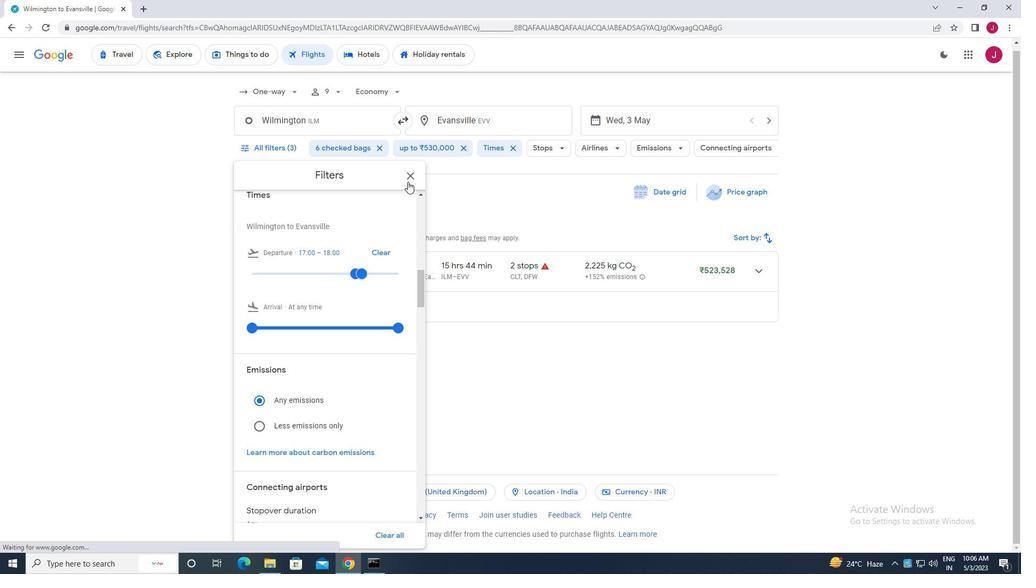 
Action: Mouse pressed left at (408, 175)
Screenshot: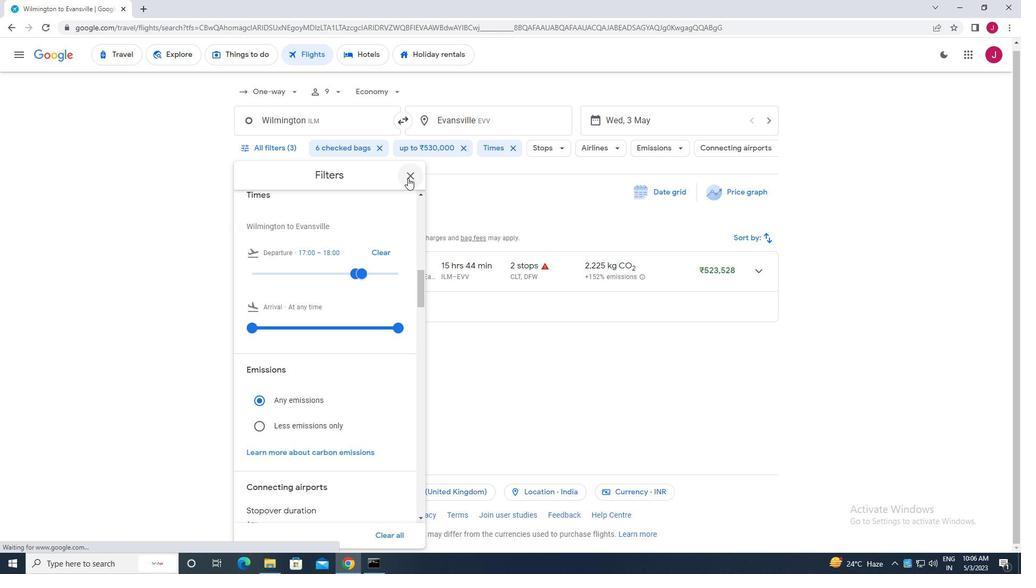 
Action: Mouse moved to (406, 177)
Screenshot: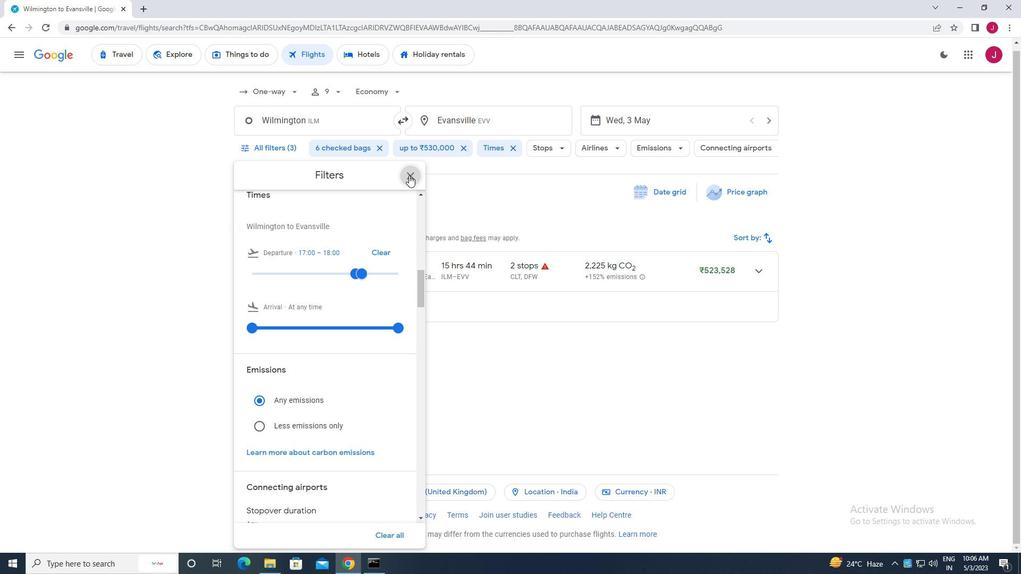 
